 Task: Plan a session to learn new project management tools.
Action: Mouse moved to (278, 180)
Screenshot: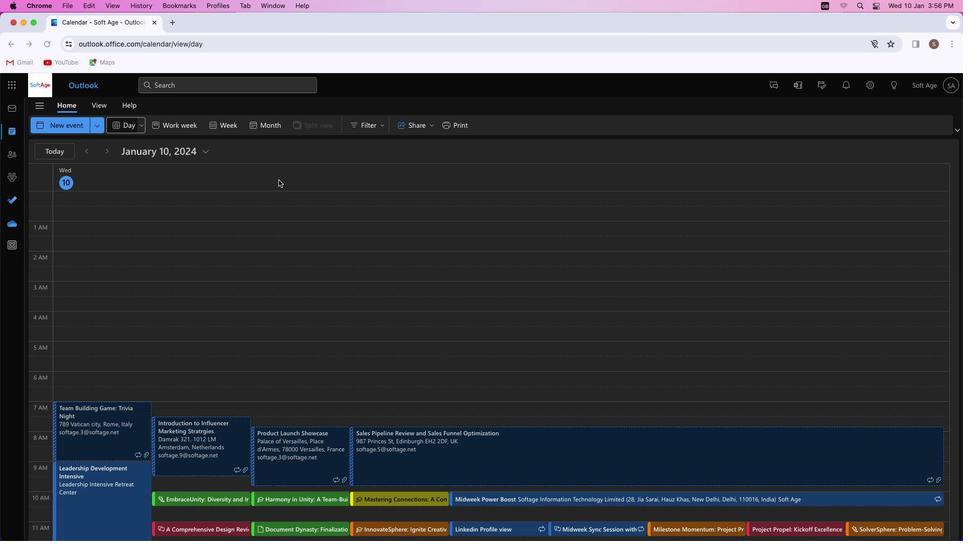
Action: Mouse pressed left at (278, 180)
Screenshot: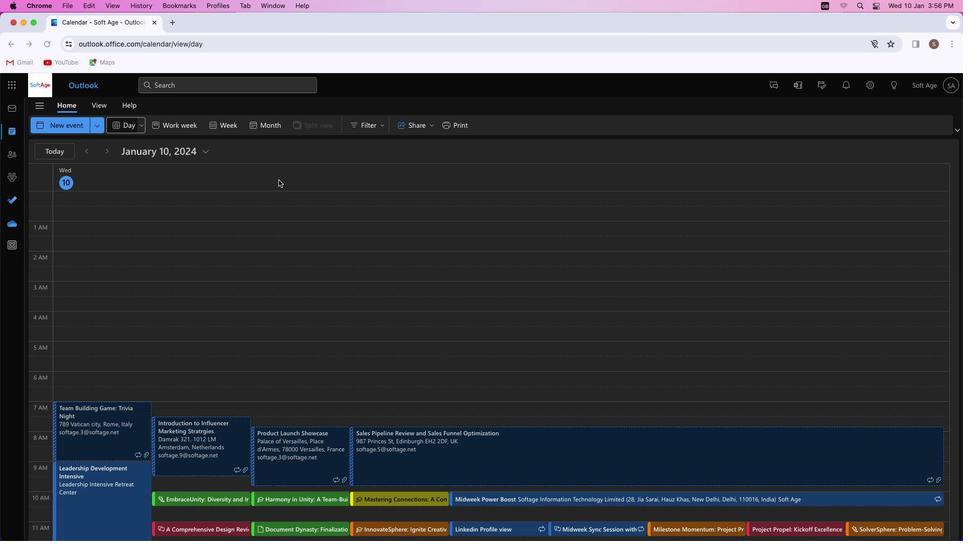 
Action: Mouse moved to (64, 123)
Screenshot: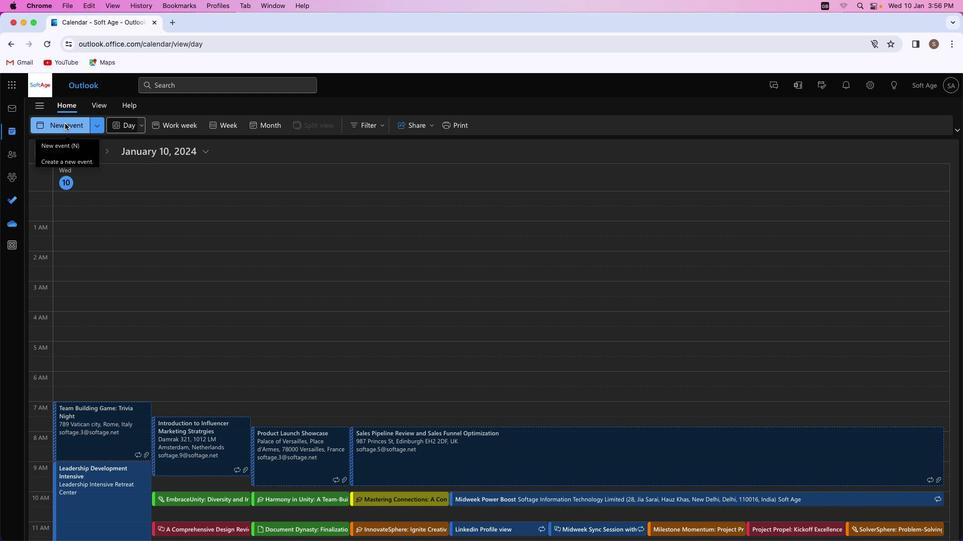 
Action: Mouse pressed left at (64, 123)
Screenshot: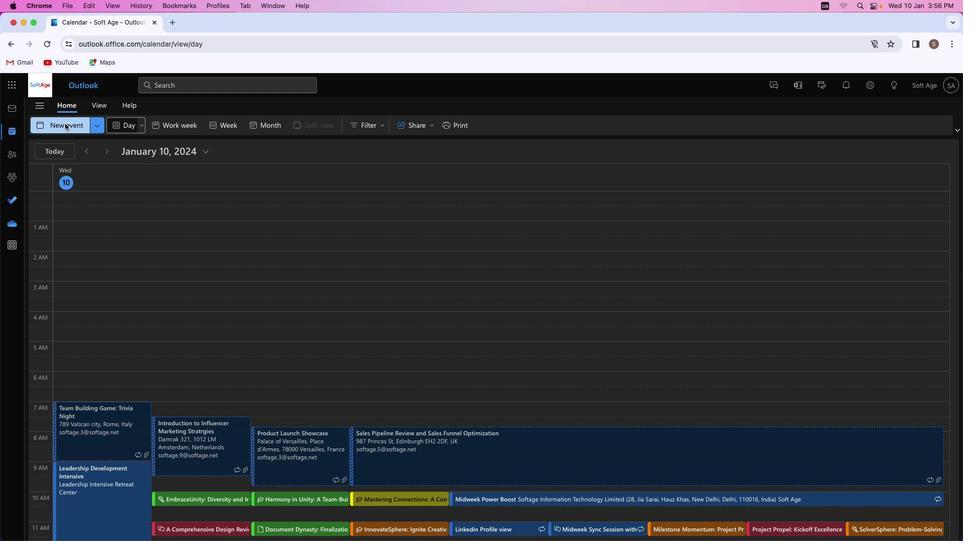 
Action: Mouse moved to (252, 187)
Screenshot: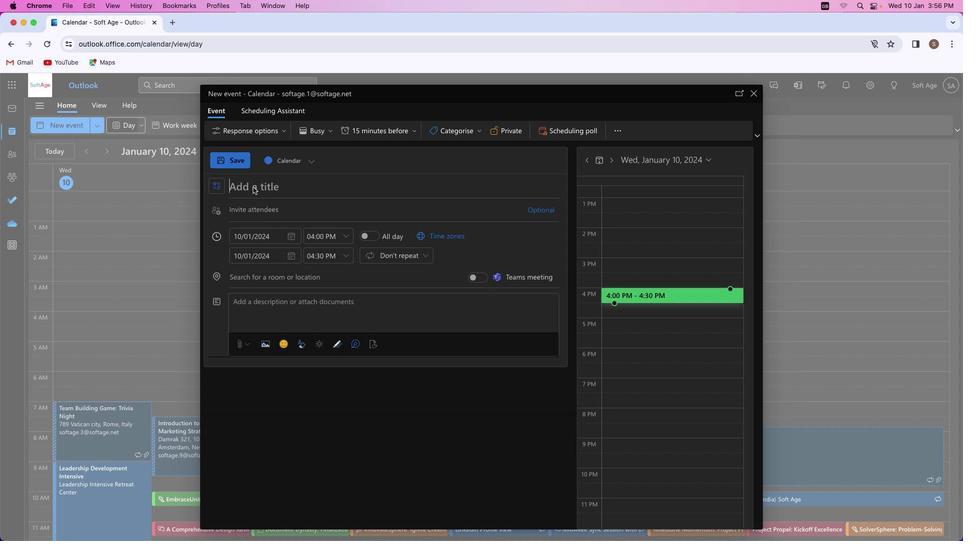 
Action: Mouse pressed left at (252, 187)
Screenshot: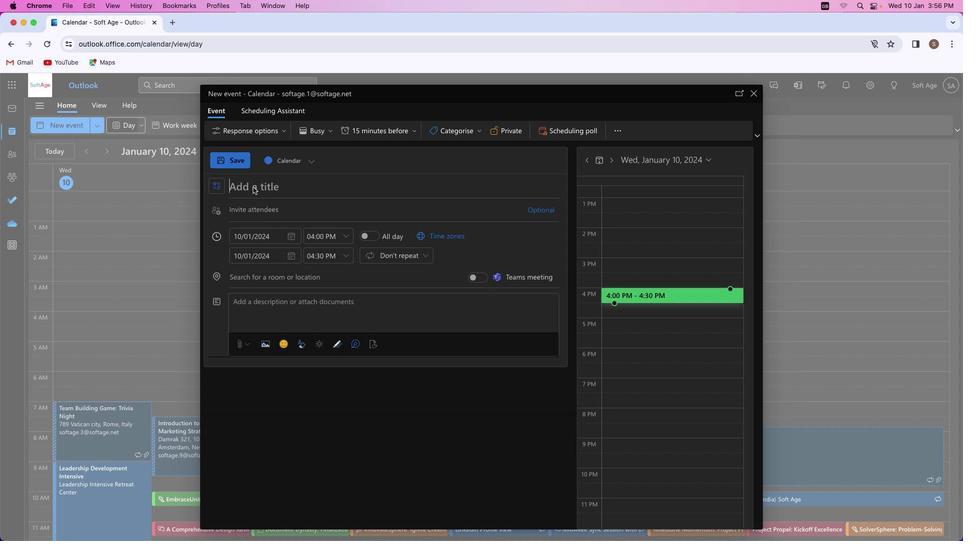 
Action: Mouse moved to (253, 187)
Screenshot: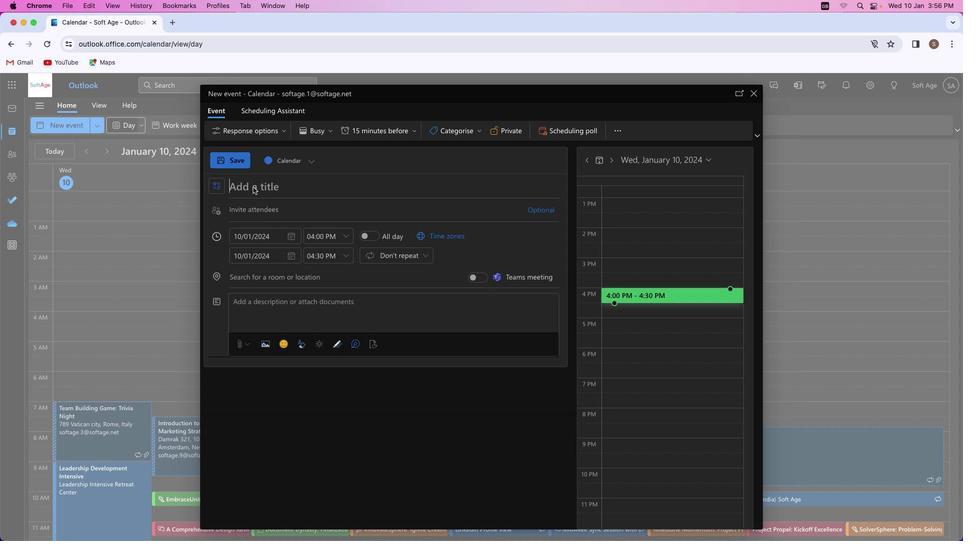 
Action: Key pressed Key.shift'T''o''o''l'Key.spaceKey.shift'M''a''s''t''e''r''y'Key.shift_r':'Key.spaceKey.shift_r'P''r''o''j''e''c''t'Key.spaceKey.shift_r'M''a''n''a''g''e''m''e''n''t'Key.spaceKey.shift'T''o''o''l''s'Key.spaceKey.shift_r'L''e''a''r''n''i''n''g'Key.spaceKey.shift'S''e''s''s''i''o''n'
Screenshot: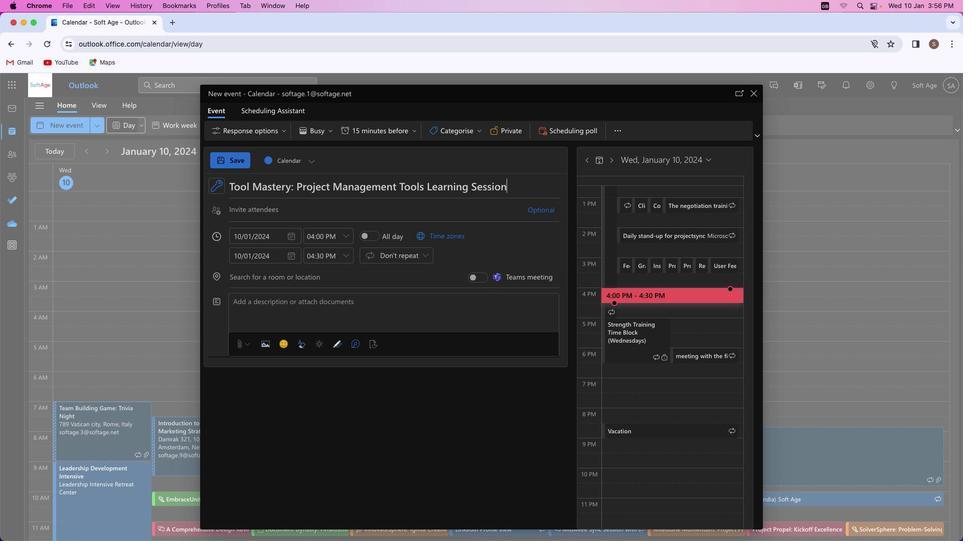 
Action: Mouse moved to (279, 210)
Screenshot: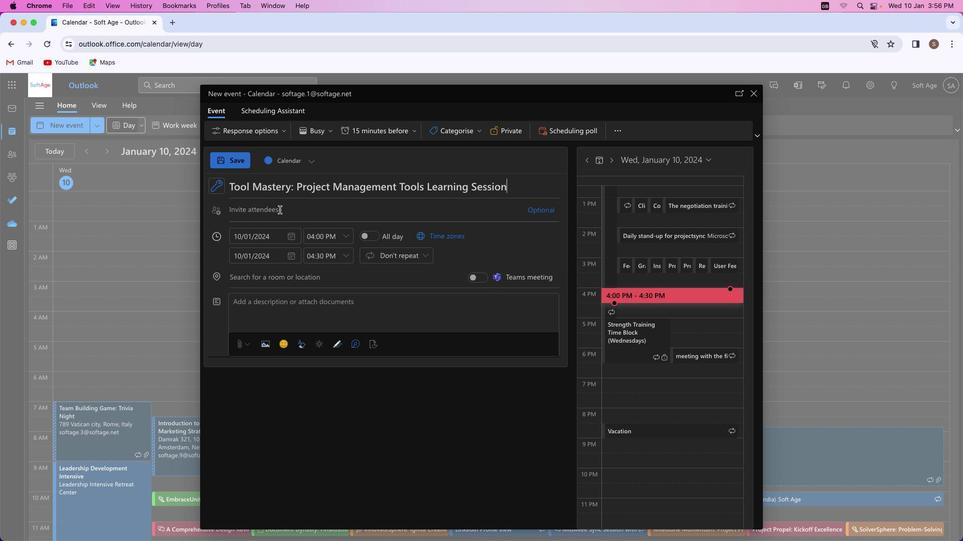
Action: Mouse pressed left at (279, 210)
Screenshot: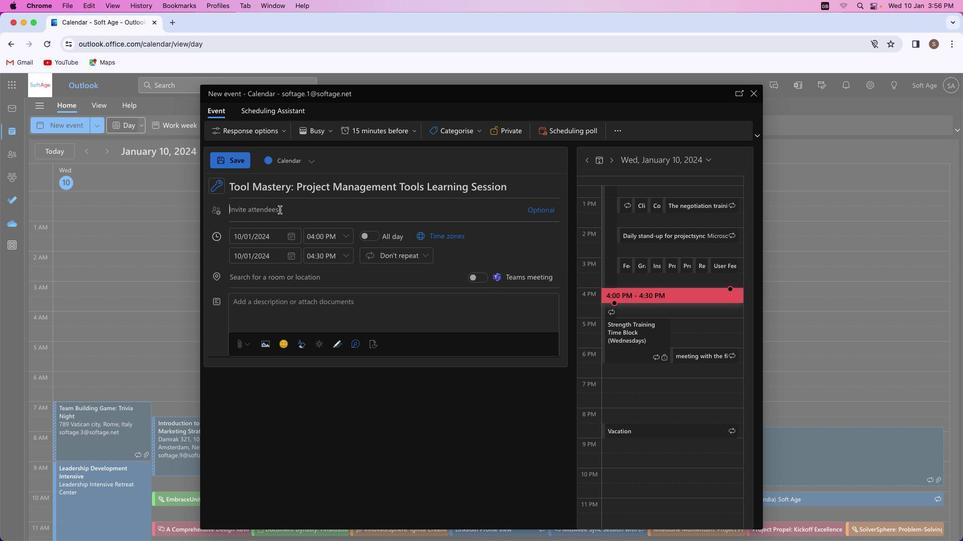 
Action: Key pressed Key.shift'S''h''i''v''a''m''y''a''d''a''v''4''1'Key.shift'@''o''u''t''l''o''o''k''.''c''o''m'
Screenshot: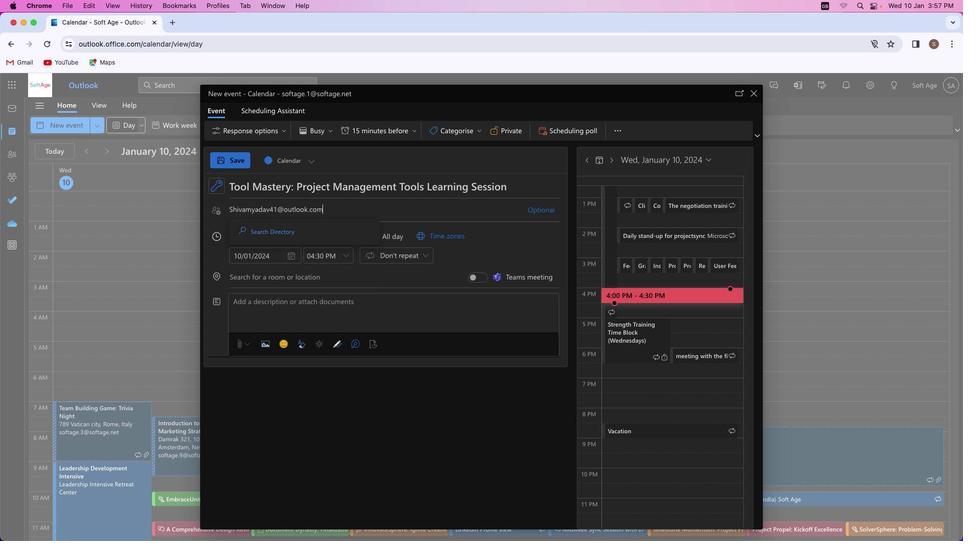 
Action: Mouse moved to (308, 228)
Screenshot: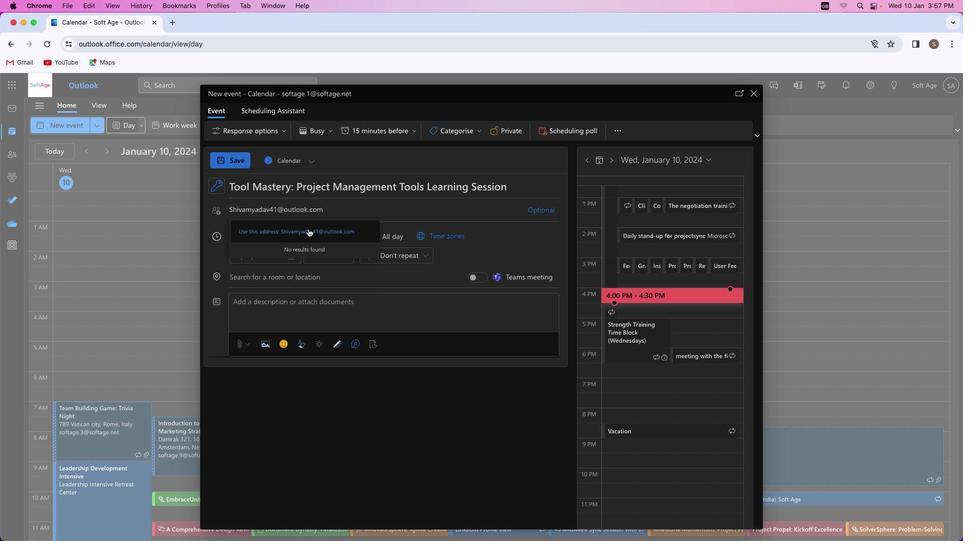 
Action: Mouse pressed left at (308, 228)
Screenshot: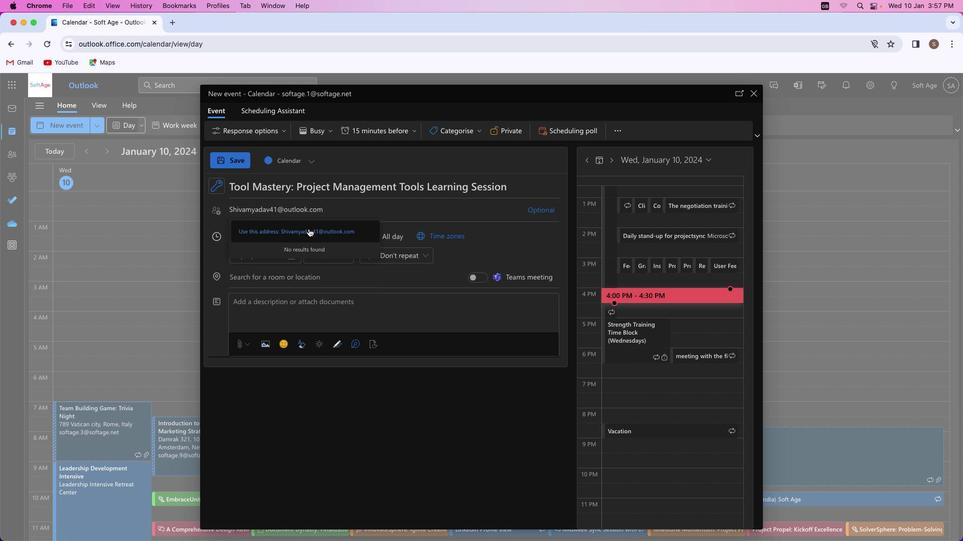 
Action: Mouse moved to (361, 219)
Screenshot: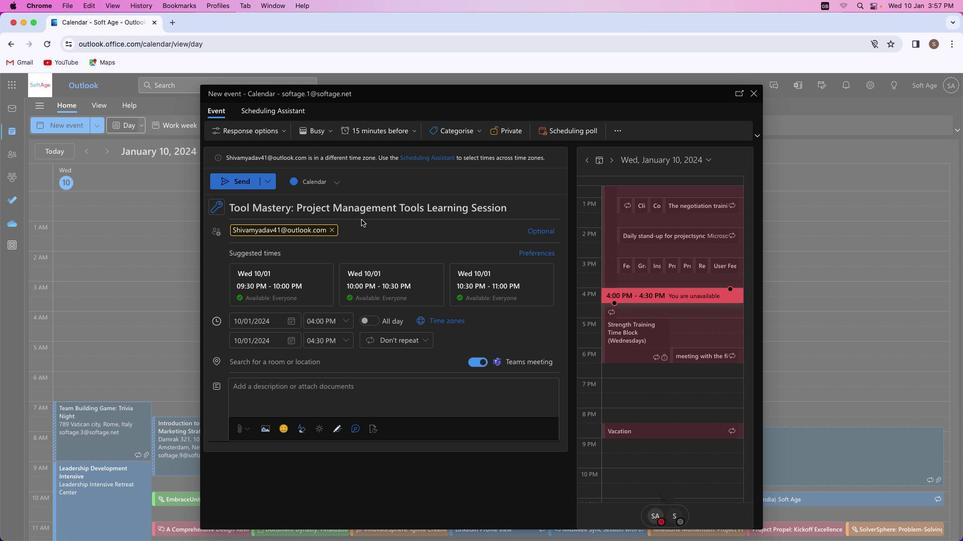 
Action: Key pressed Key.shift'A''k''a''s''h''r''a''j''p''u''t'Key.shift'@''o''u''t''l''o''o''k''.''v'Key.backspace'c''o''m'
Screenshot: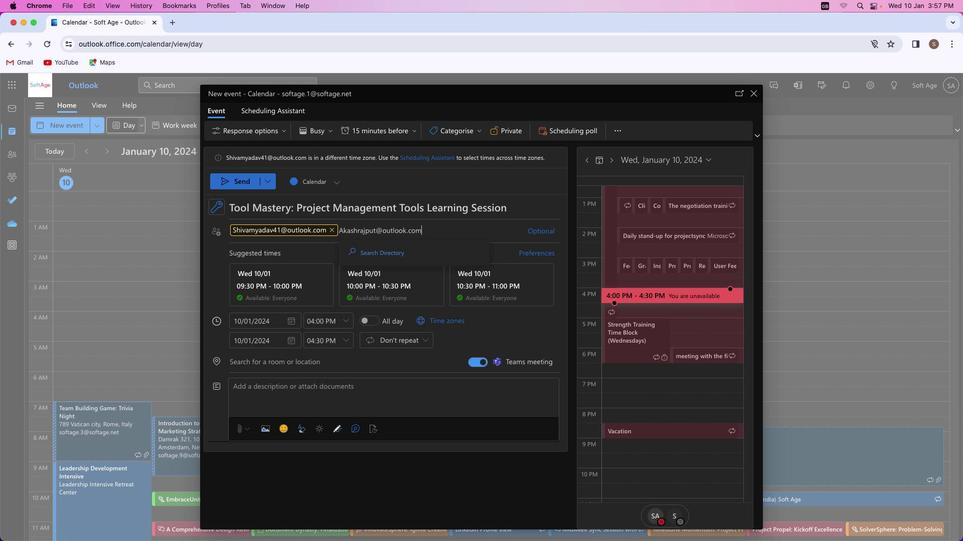 
Action: Mouse moved to (422, 251)
Screenshot: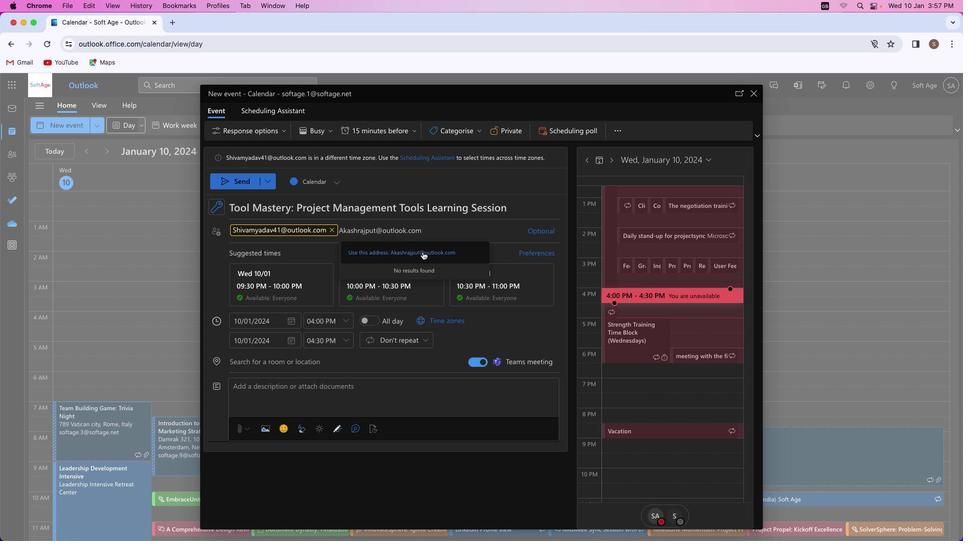 
Action: Mouse pressed left at (422, 251)
Screenshot: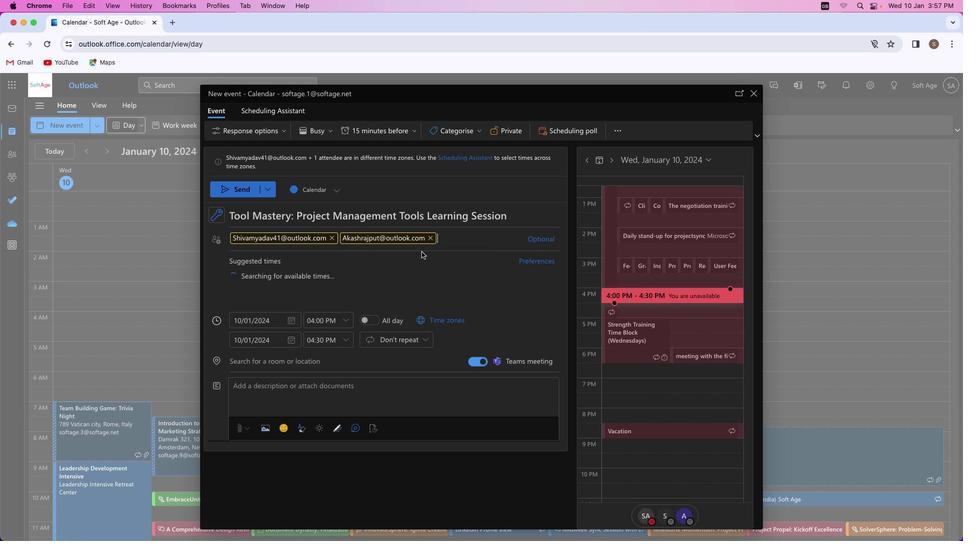 
Action: Mouse moved to (531, 239)
Screenshot: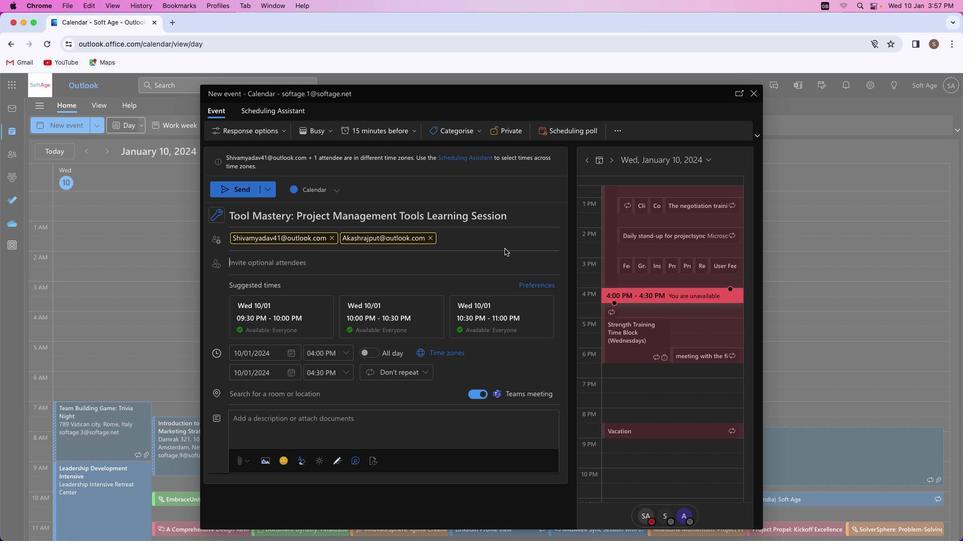 
Action: Mouse pressed left at (531, 239)
Screenshot: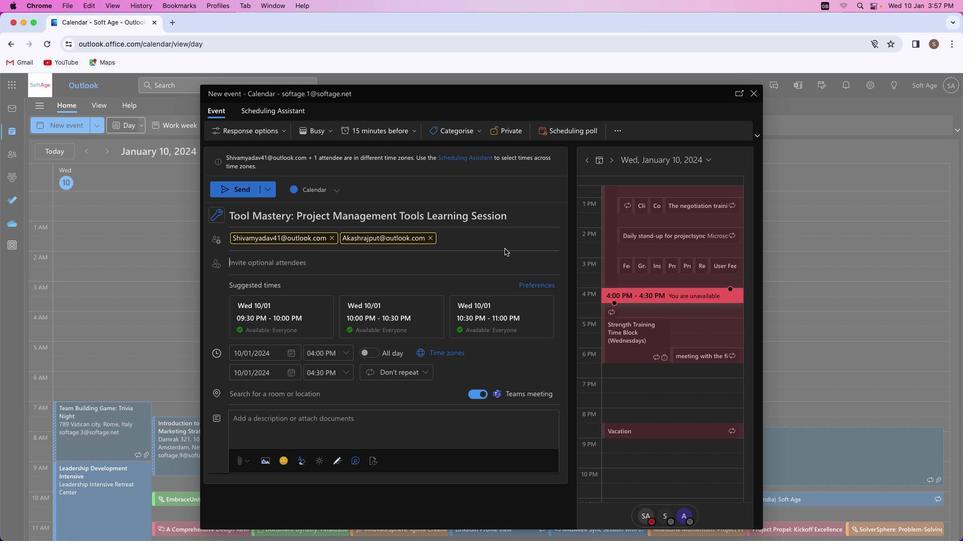 
Action: Mouse moved to (271, 260)
Screenshot: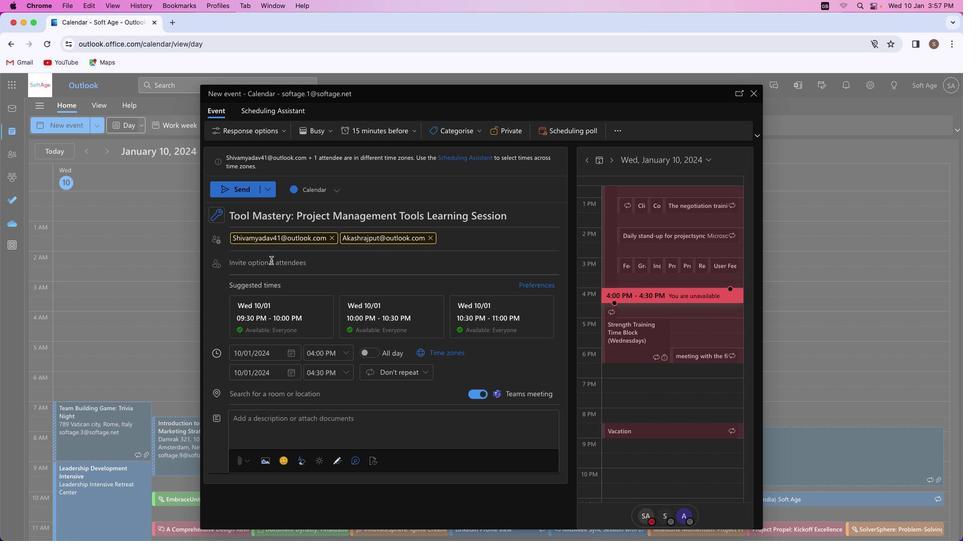 
Action: Key pressed Key.shift_r'M''u''n''e''e''d'Key.backspace's''h''k''u''m''a''r''9''7''3''2'Key.shift'@''o''u''t''l''o''o''k''.''c''o''m'
Screenshot: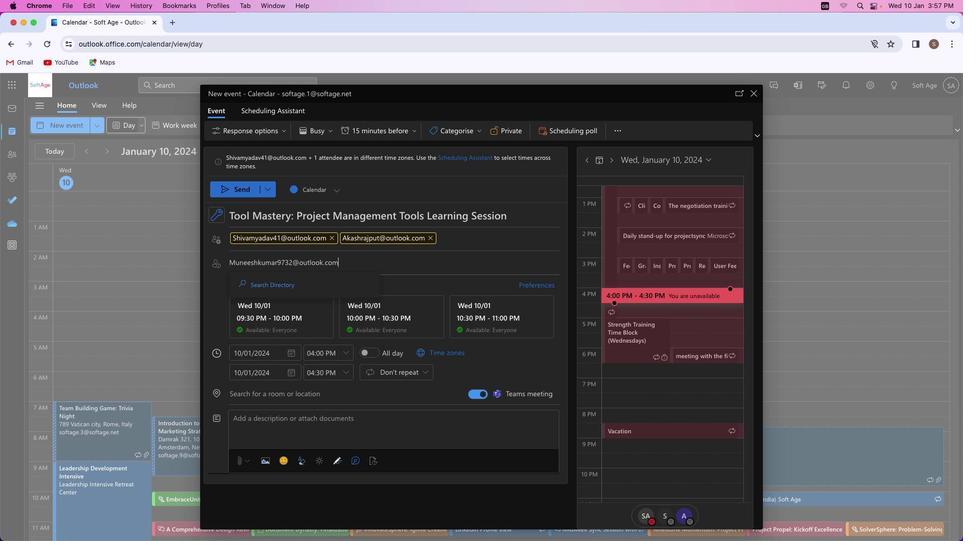 
Action: Mouse moved to (343, 282)
Screenshot: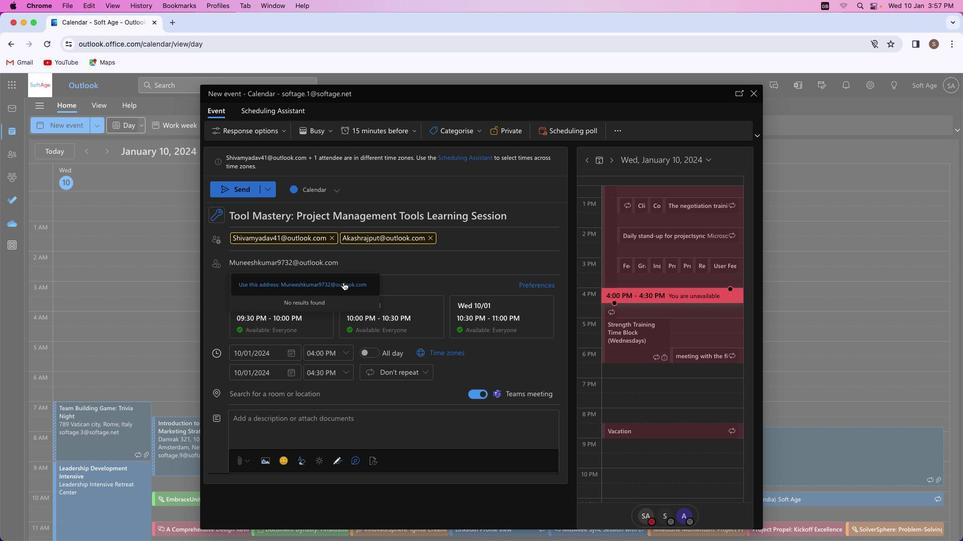 
Action: Mouse pressed left at (343, 282)
Screenshot: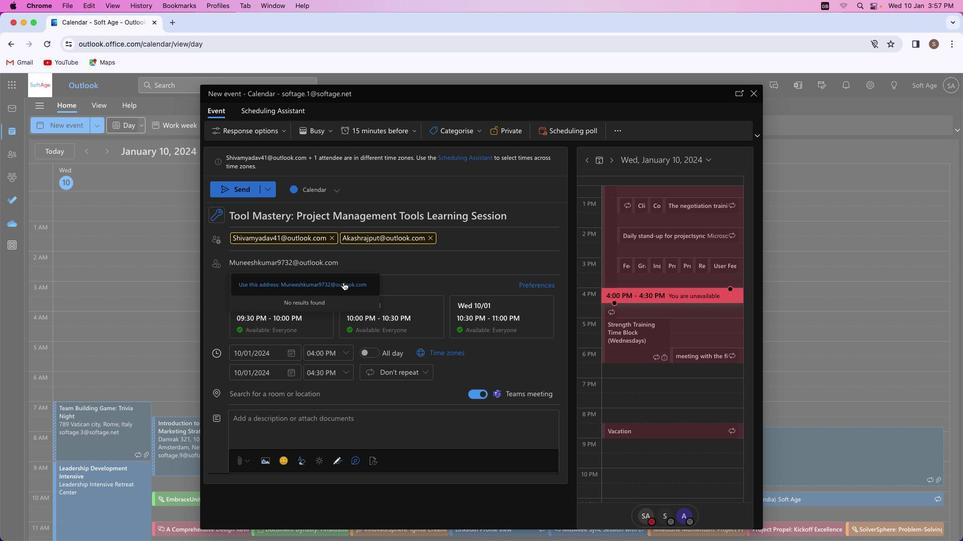 
Action: Mouse moved to (284, 393)
Screenshot: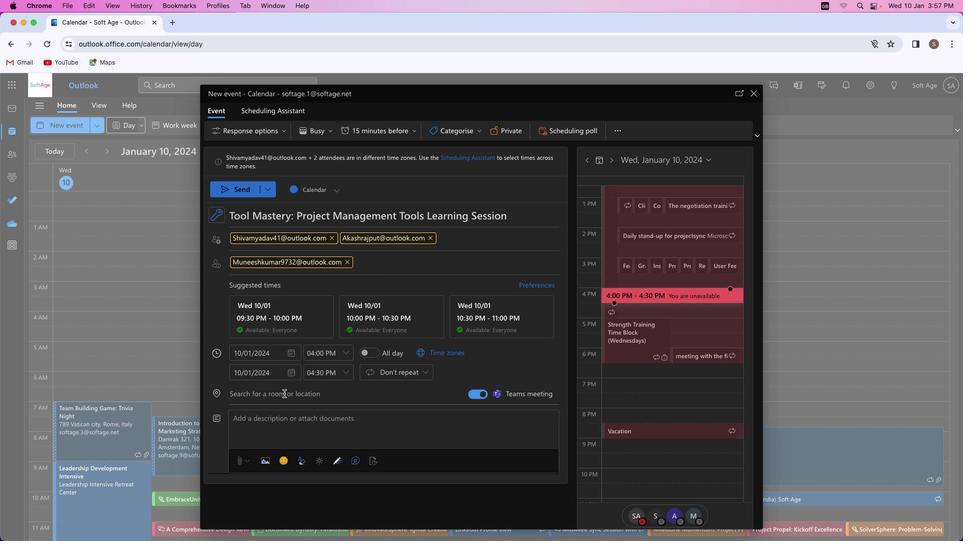
Action: Mouse pressed left at (284, 393)
Screenshot: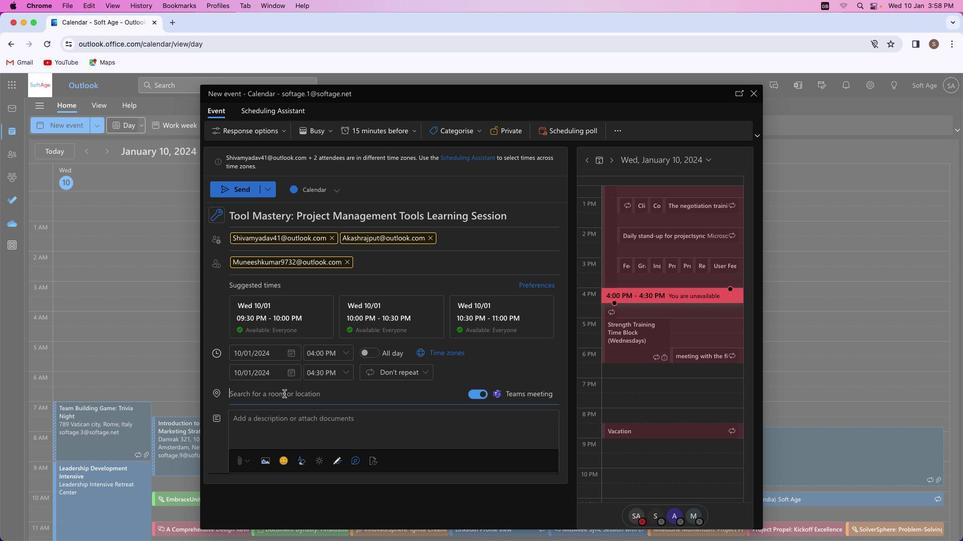 
Action: Key pressed Key.shift'S''o''f''t''a''g''e'Key.spaceKey.shift_r'I''n''f''o''r''m''a''t''i''o''n'Key.spaceKey.shift'T''e''c''h''n''o''l''o''g''y'Key.spaceKey.shift_r'L''i''m''i''t''e''d'
Screenshot: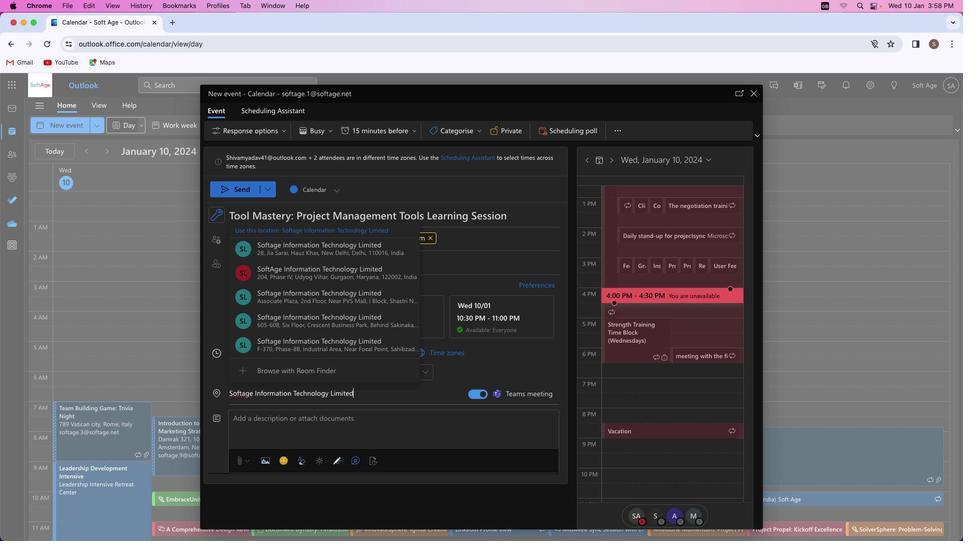
Action: Mouse moved to (315, 270)
Screenshot: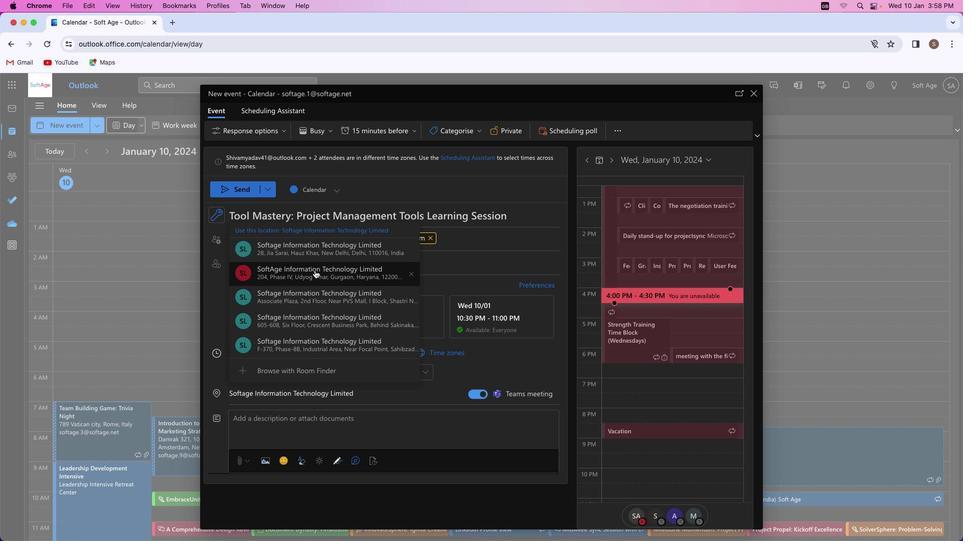 
Action: Mouse pressed left at (315, 270)
Screenshot: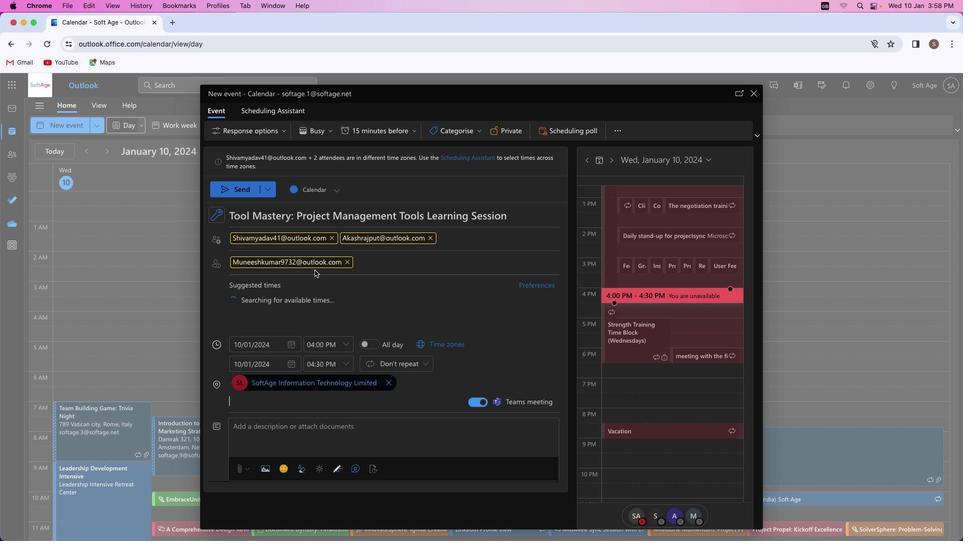 
Action: Mouse moved to (313, 434)
Screenshot: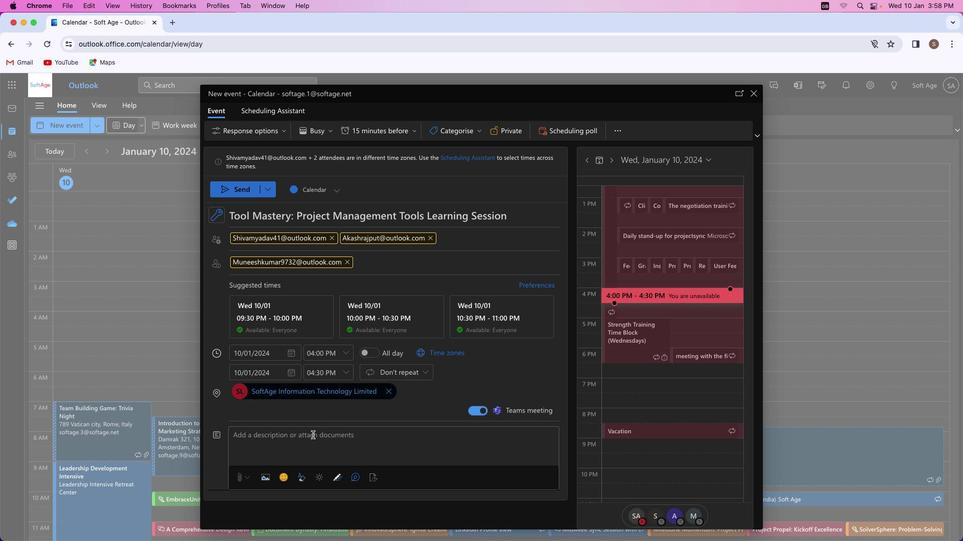 
Action: Mouse pressed left at (313, 434)
Screenshot: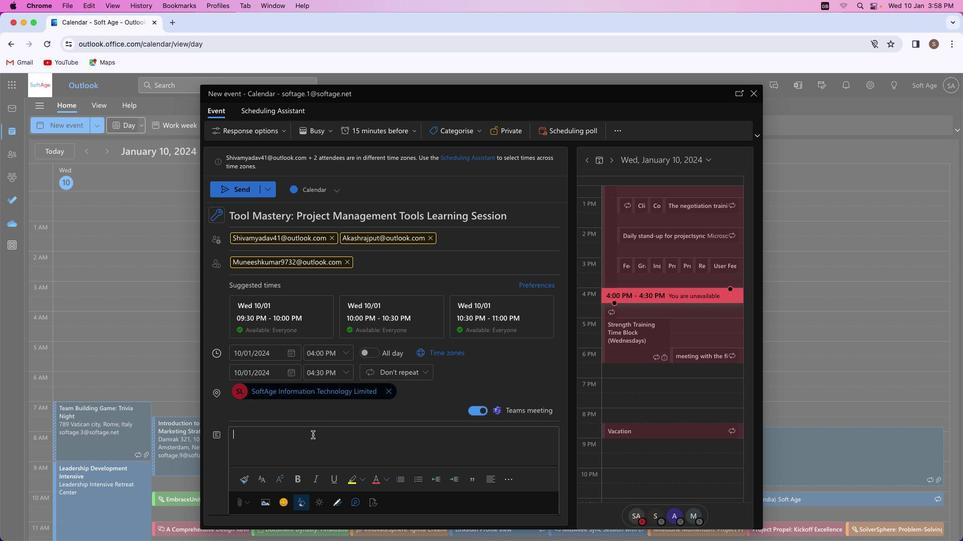 
Action: Key pressed Key.shift_r'J''o''i''n'Key.space't''o''o''l'Key.space'm''a''s''t''e''r''y'','Key.space'a'Key.space'd''e''d''i''c''a''t''e''d'Key.space's''e''s''s''i''o''n'Key.space't''o'Key.space'l''e''a''r''n'Key.space'n''e''w'Key.space'p''r''o''j''e''c''t'Key.space'm''a''n''a''g''e''m''e''n''t'Key.space't''o''o''l''s''.'Key.spaceKey.shift'E''x''p''l''o''r''e'Key.space'f''u''n''c''t''i''o''n''a''l''i''t''i''e''s'','Key.space'e''m'Key.backspace'n''h''a''n''c''e'Key.space'e''f''f''i''c''i''e''n''c''y'Key.spaceKey.backspace','Key.space'a''n''d'Key.space'e''m''p''o''w''e''r'Key.space'y''o''u''r'Key.space'p''r''o''j''e''c''t'Key.space't''e''a''m''s'Key.space'w''i''t''h'Key.space'c''u''t''t''i''n''g''-''e''d''g''e'Key.space't''o''o''l''s'Key.space'f''o''r'Key.space's''t''r''e''a''m''l''i''n''e''d'Key.space'p''r''o''j''e''c''t'Key.space'e''x''e''c''u''t''i''o''n''.'
Screenshot: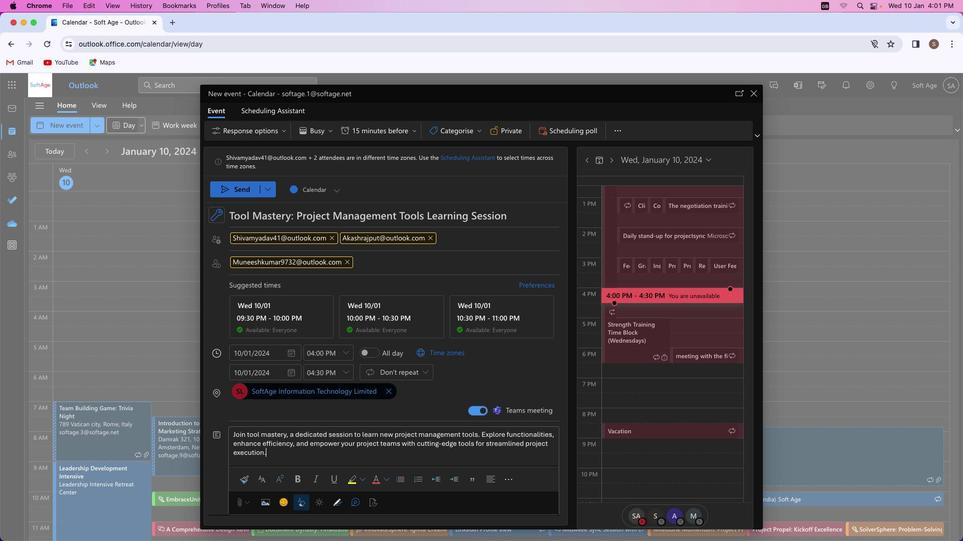 
Action: Mouse moved to (478, 433)
Screenshot: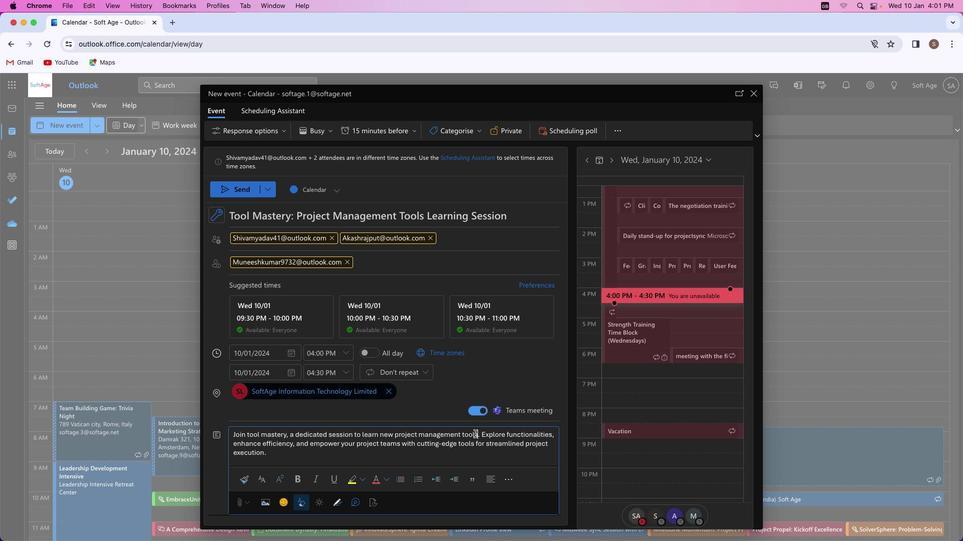 
Action: Mouse pressed left at (478, 433)
Screenshot: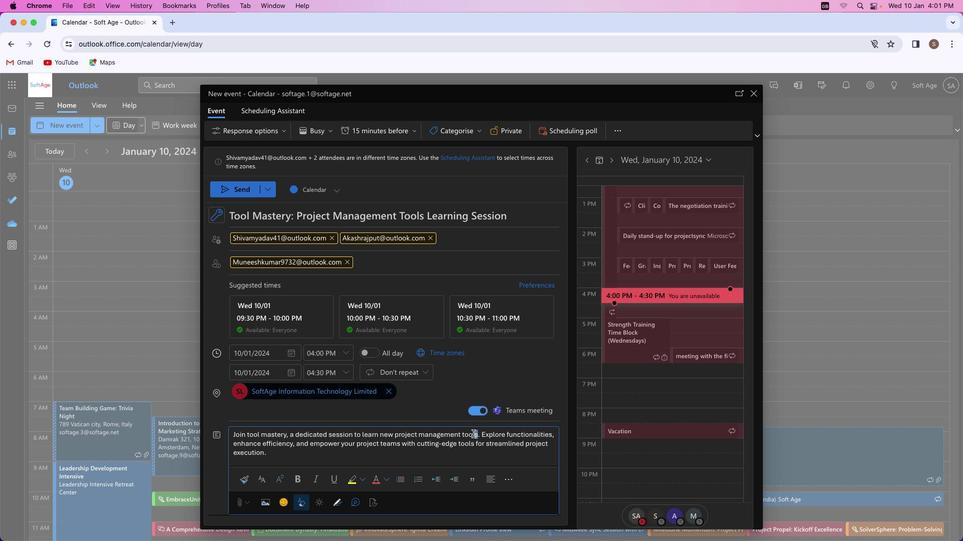 
Action: Mouse moved to (299, 479)
Screenshot: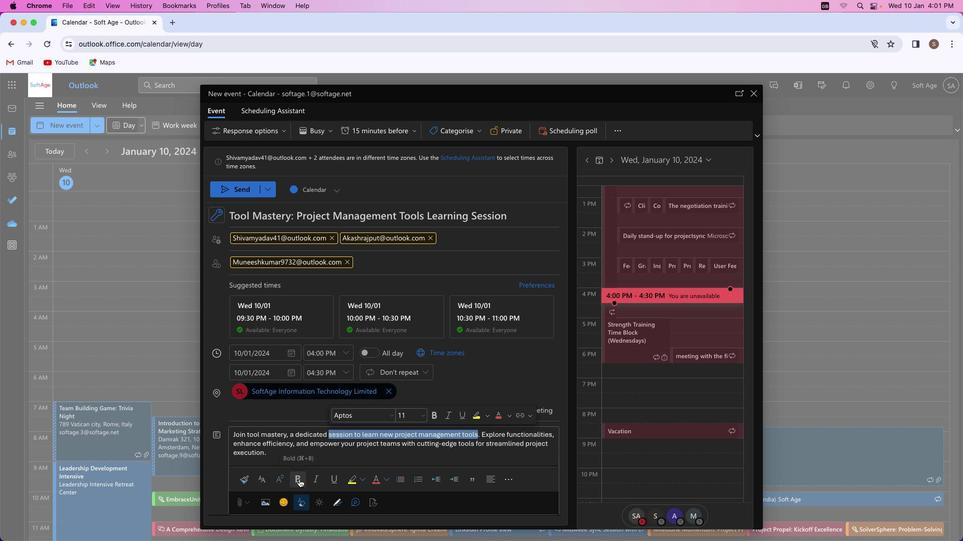 
Action: Mouse pressed left at (299, 479)
Screenshot: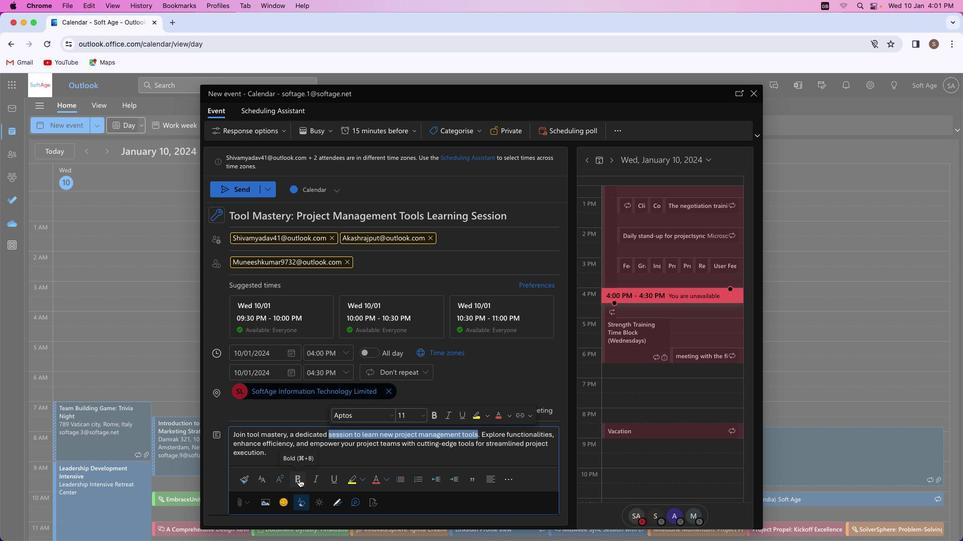 
Action: Mouse moved to (316, 479)
Screenshot: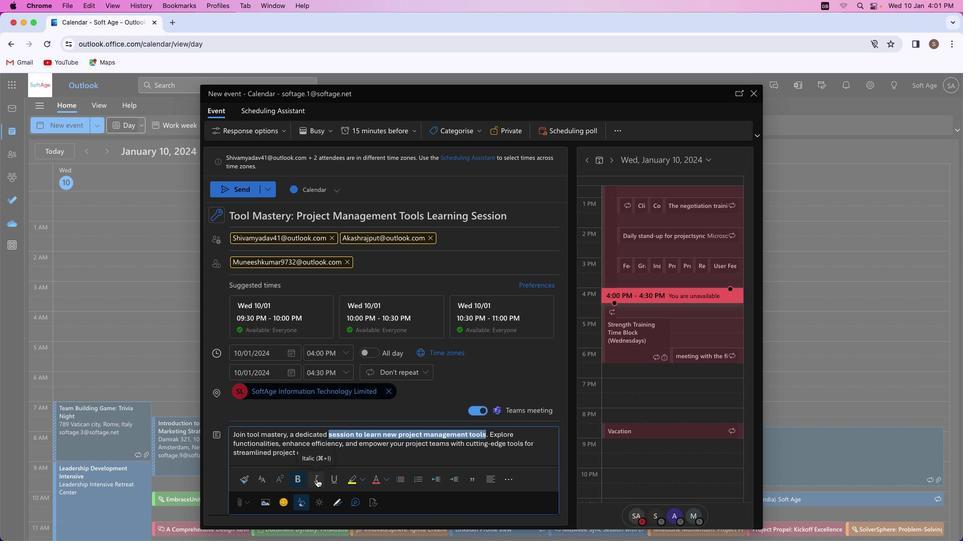
Action: Mouse pressed left at (316, 479)
Screenshot: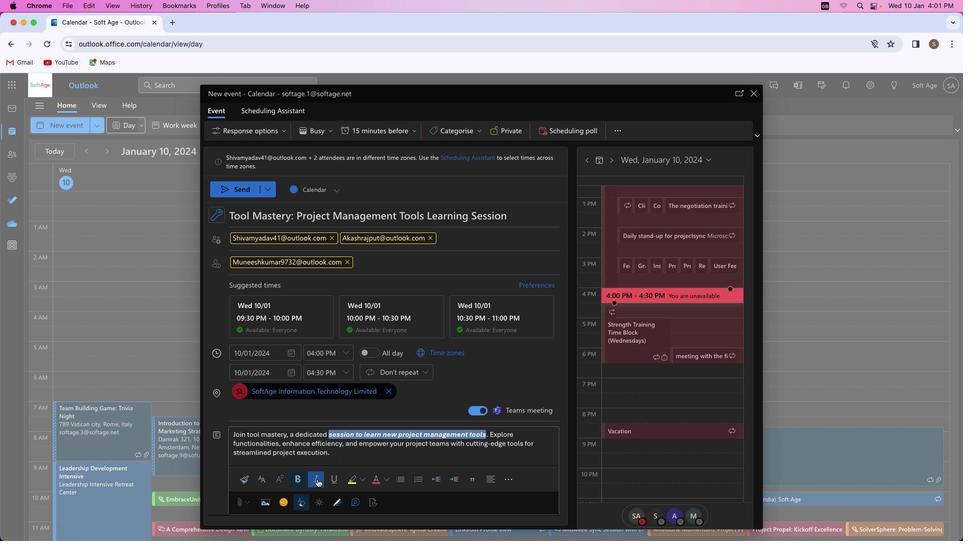 
Action: Mouse moved to (387, 479)
Screenshot: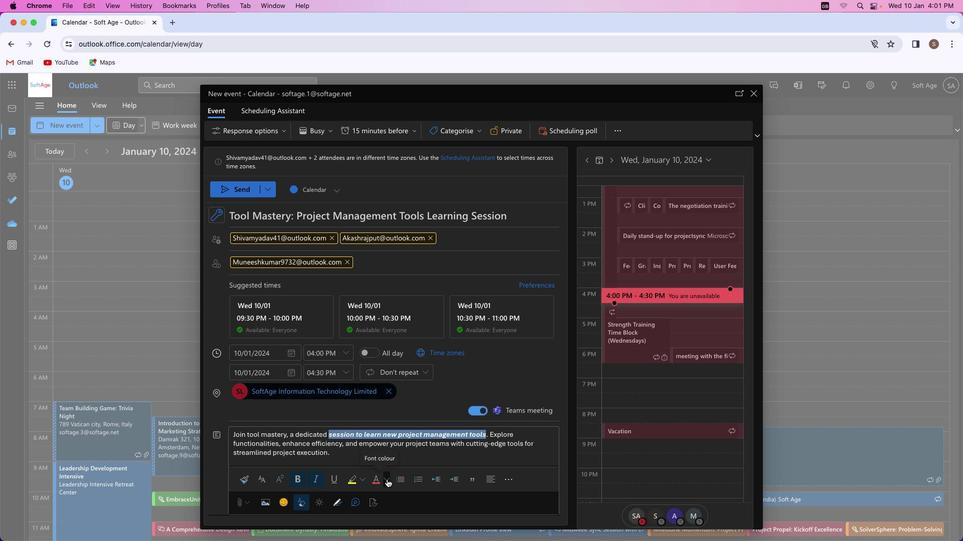 
Action: Mouse pressed left at (387, 479)
Screenshot: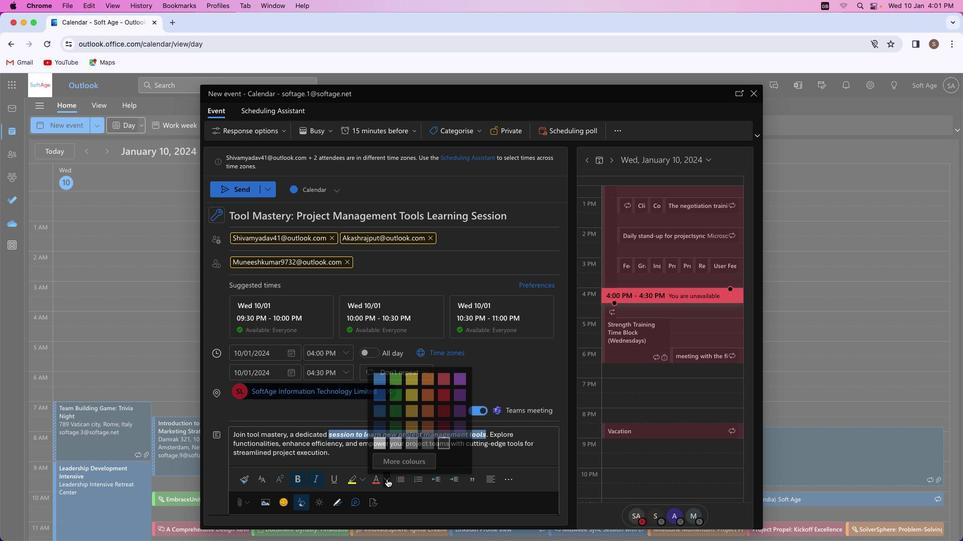 
Action: Mouse moved to (392, 423)
Screenshot: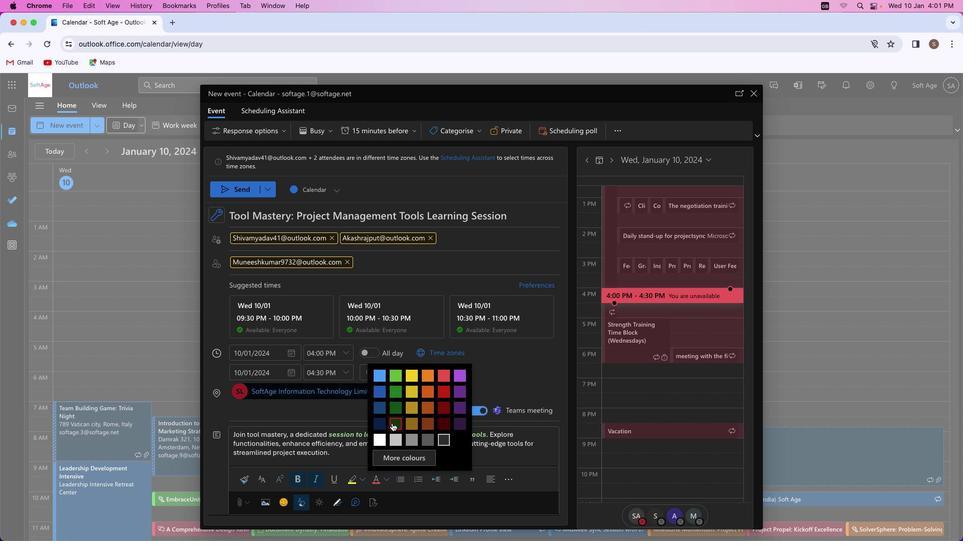 
Action: Mouse pressed left at (392, 423)
Screenshot: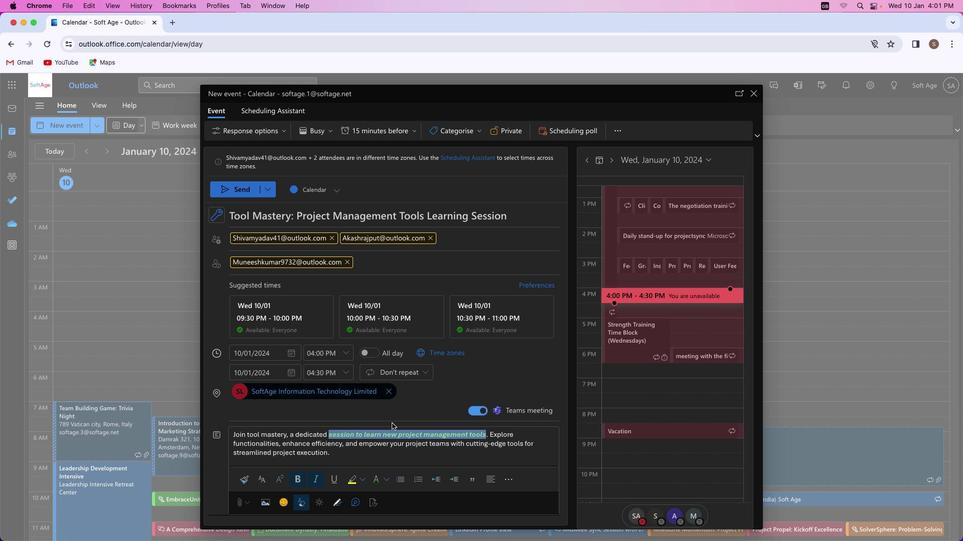 
Action: Mouse moved to (336, 456)
Screenshot: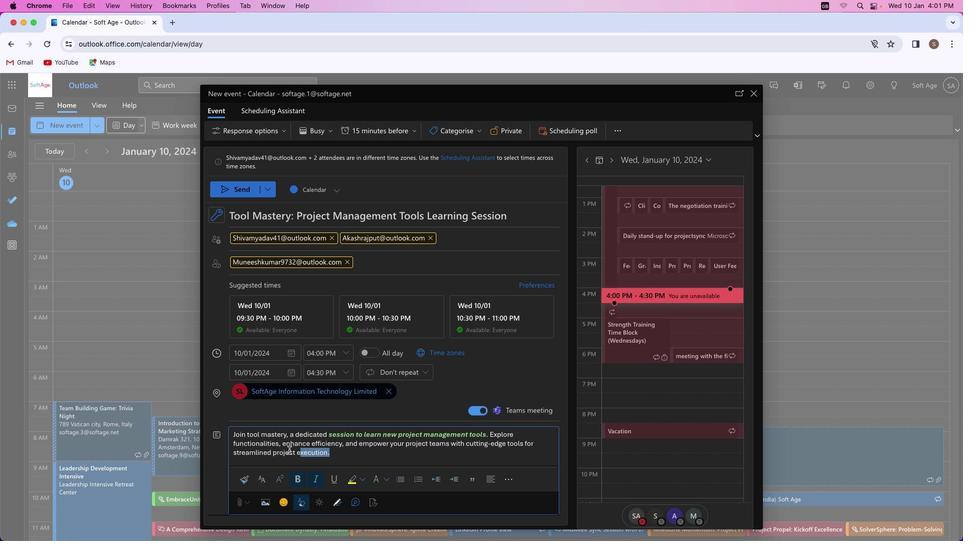 
Action: Mouse pressed left at (336, 456)
Screenshot: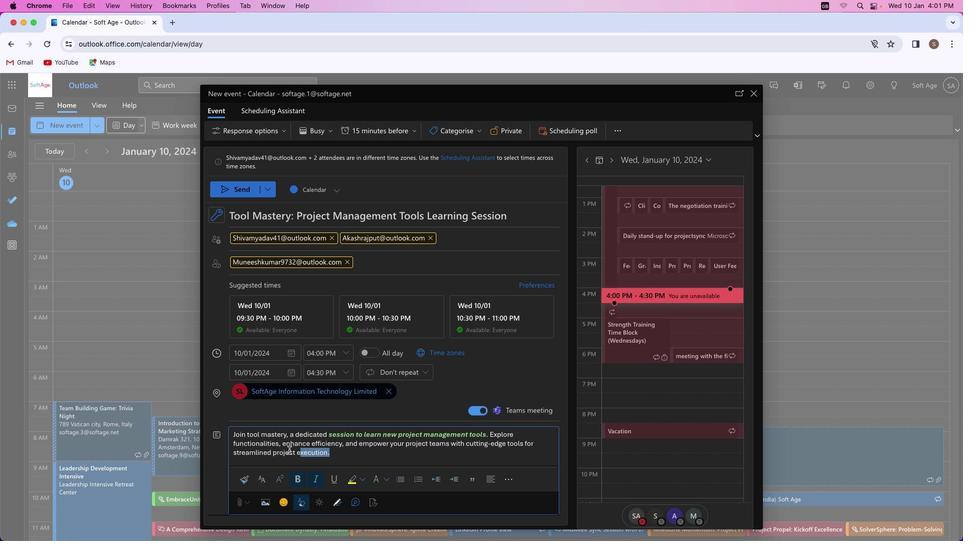 
Action: Mouse moved to (351, 481)
Screenshot: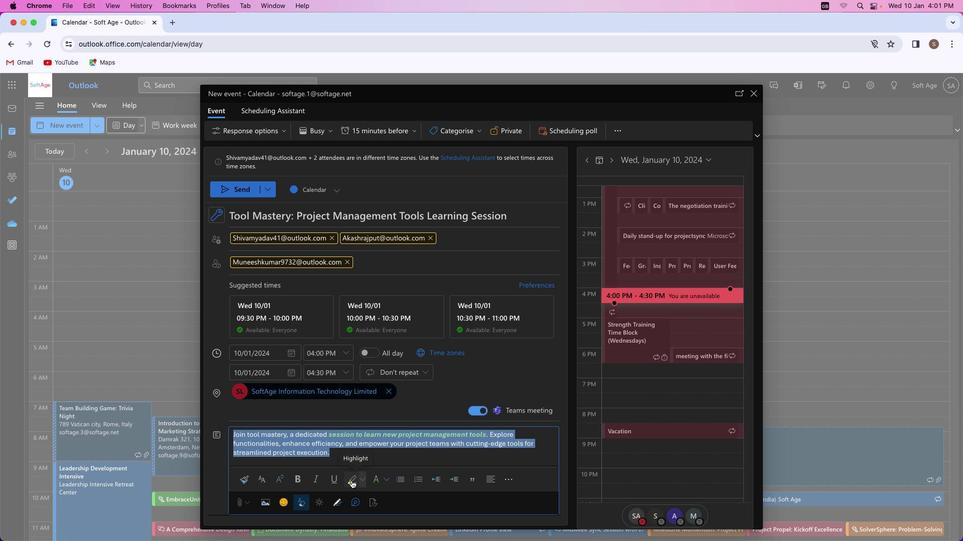 
Action: Mouse pressed left at (351, 481)
Screenshot: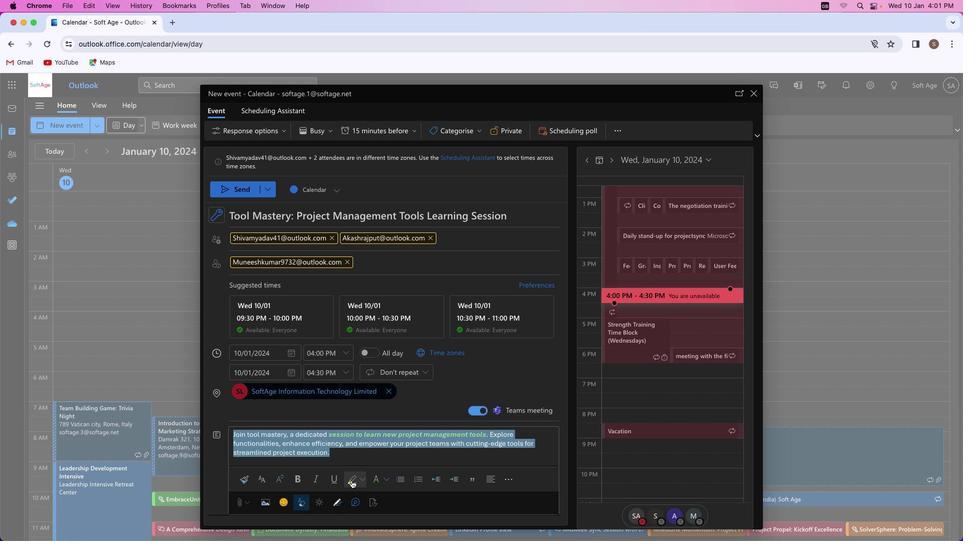 
Action: Mouse moved to (349, 481)
Screenshot: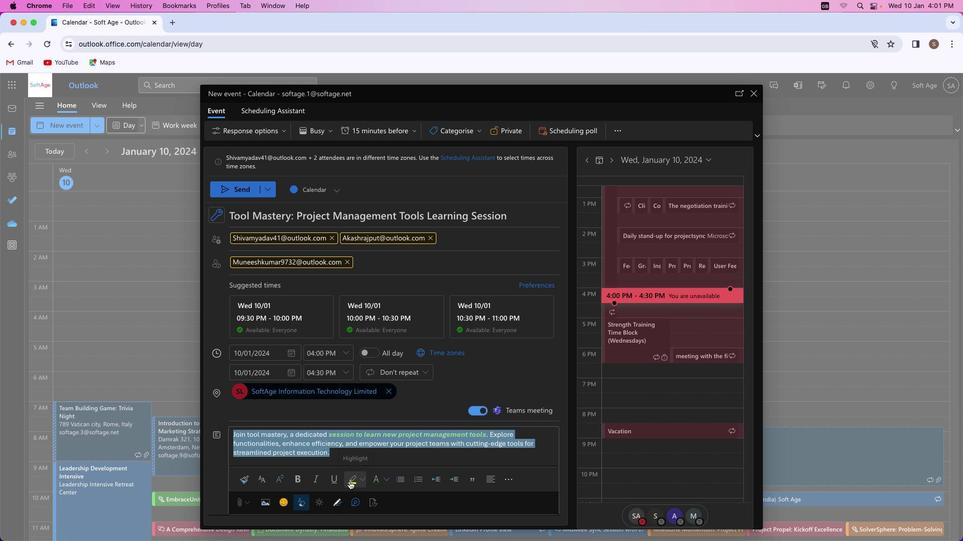 
Action: Mouse pressed left at (349, 481)
Screenshot: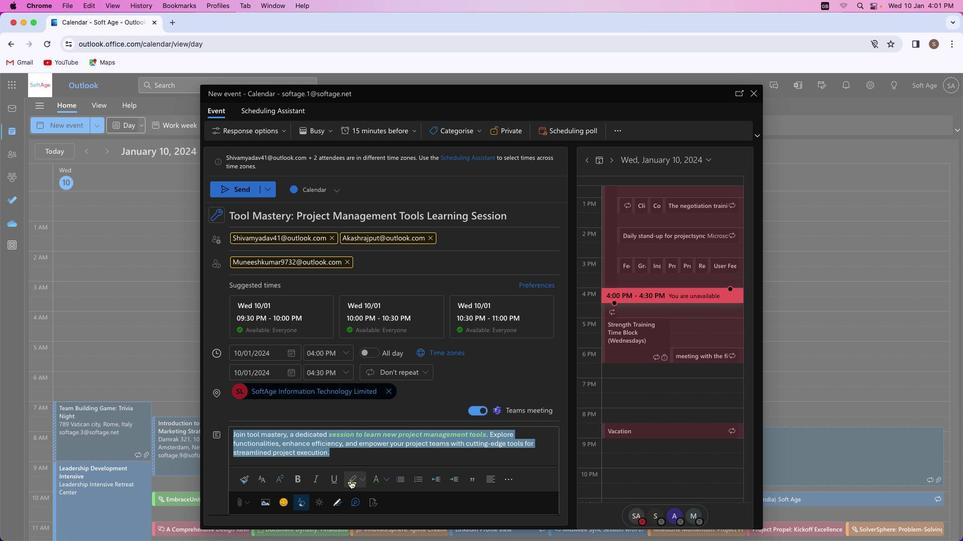 
Action: Mouse moved to (283, 477)
Screenshot: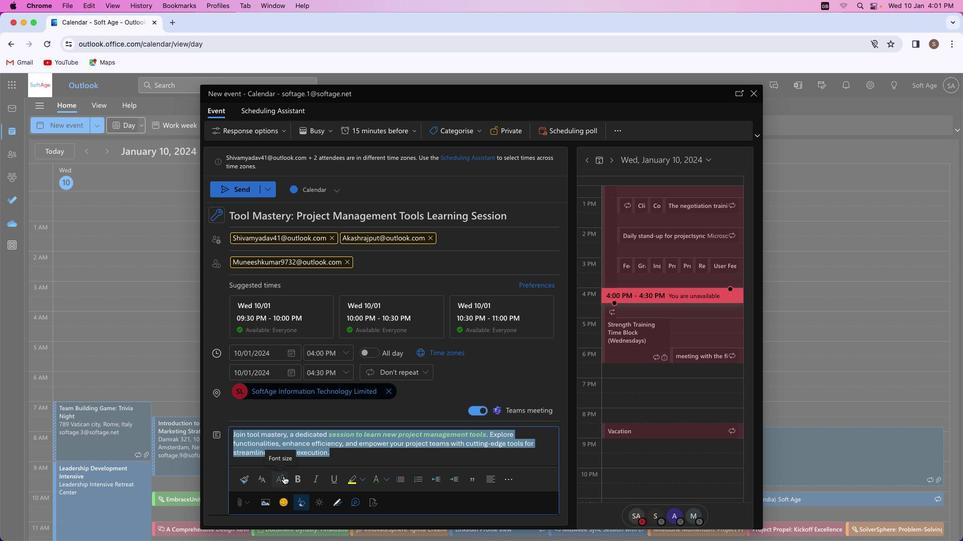 
Action: Mouse pressed left at (283, 477)
Screenshot: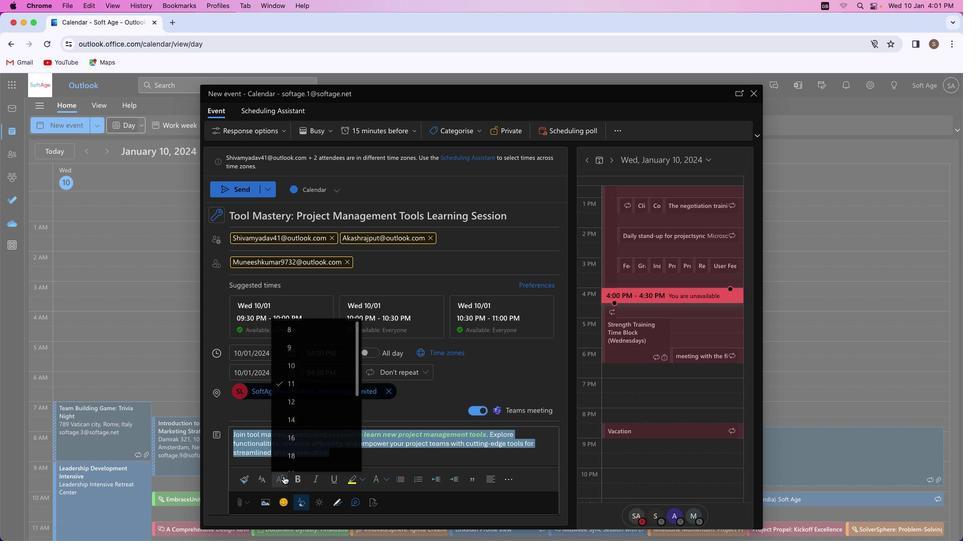 
Action: Mouse moved to (288, 400)
Screenshot: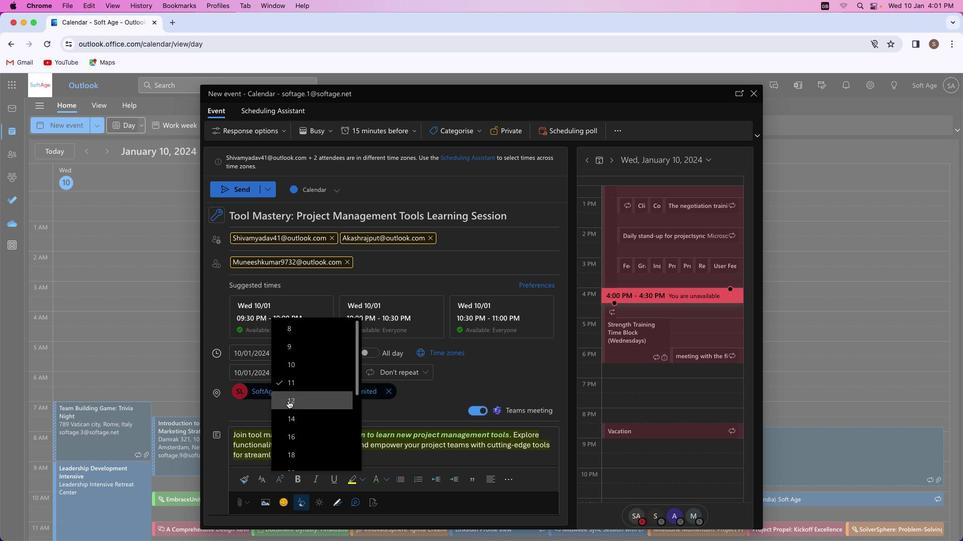 
Action: Mouse pressed left at (288, 400)
Screenshot: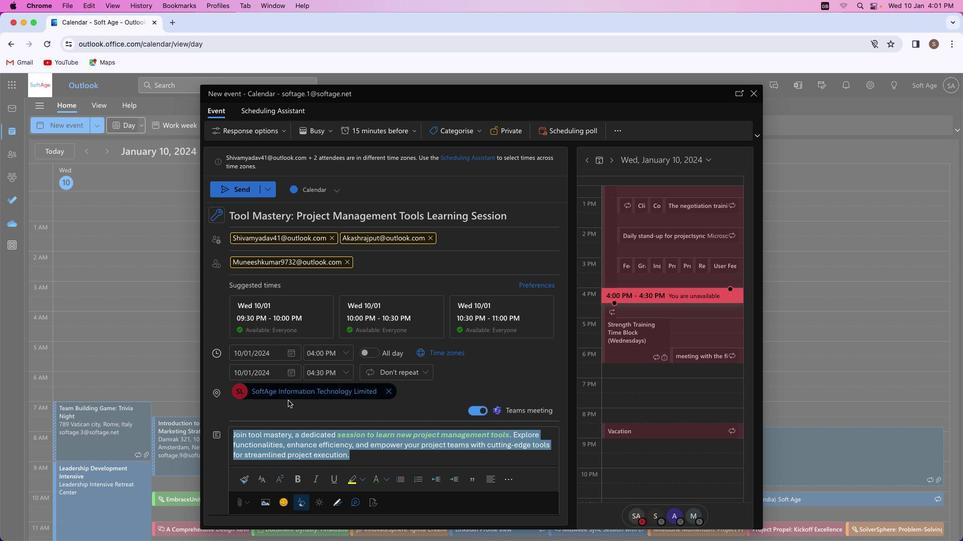 
Action: Mouse moved to (264, 479)
Screenshot: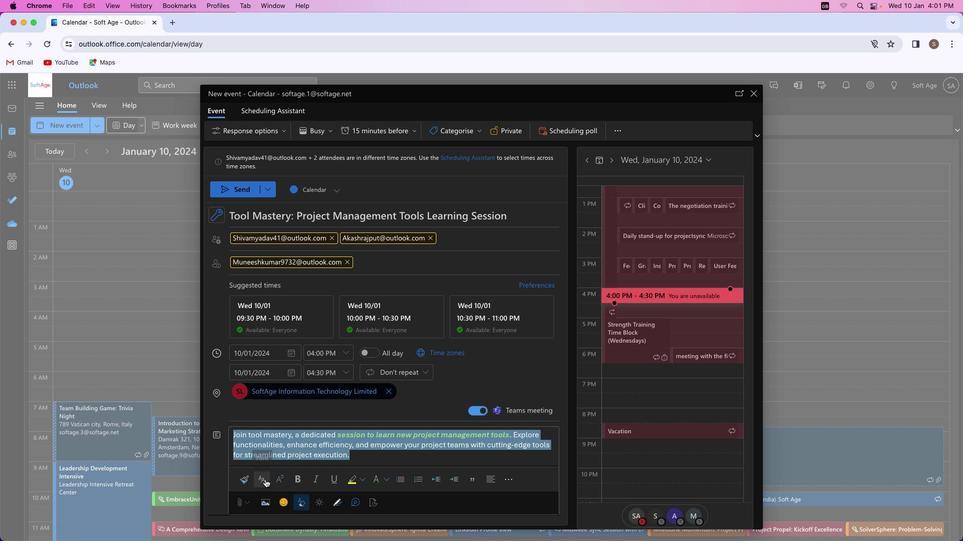
Action: Mouse pressed left at (264, 479)
Screenshot: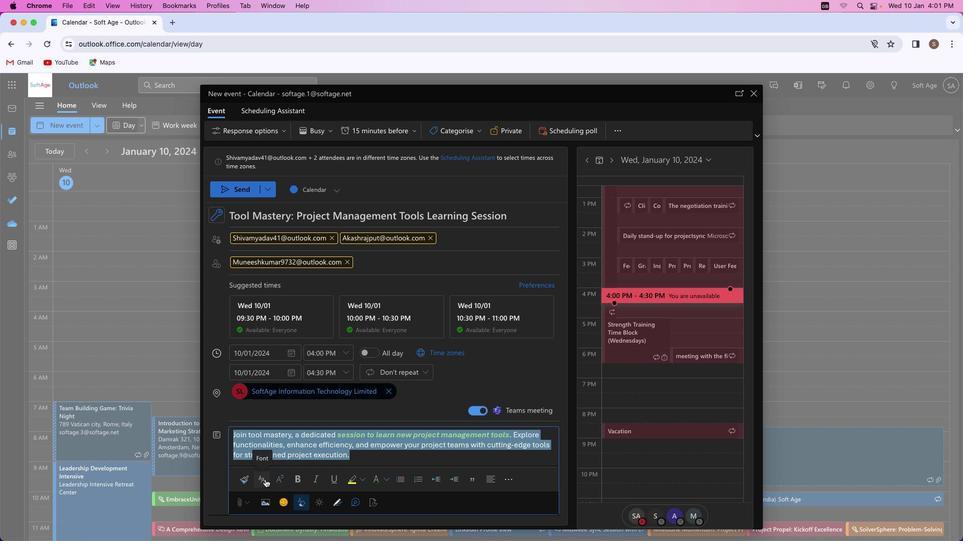 
Action: Mouse moved to (292, 419)
Screenshot: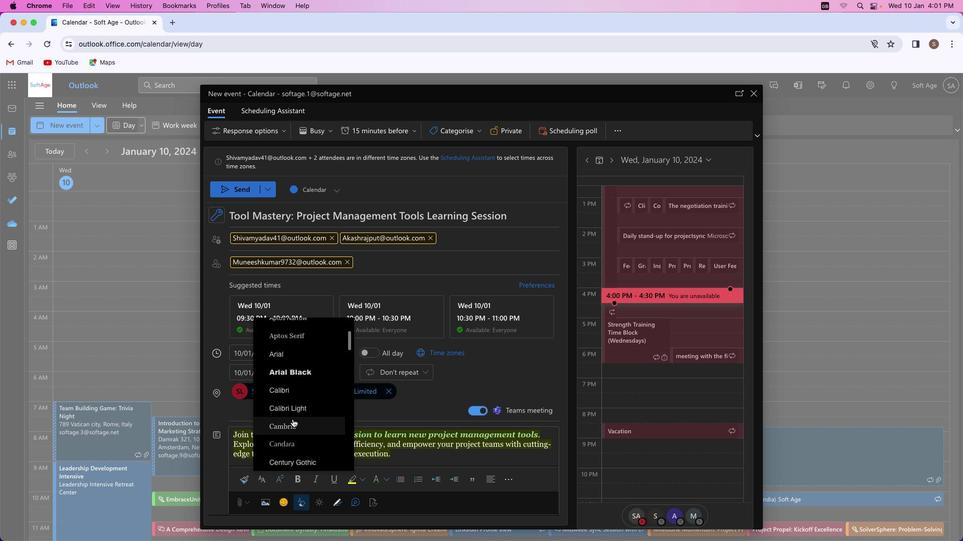 
Action: Mouse pressed left at (292, 419)
Screenshot: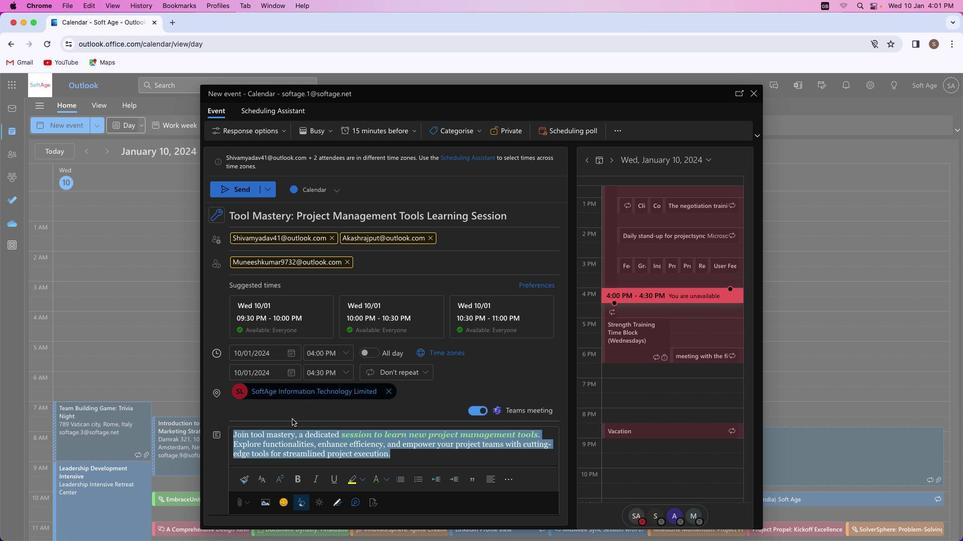 
Action: Mouse moved to (399, 456)
Screenshot: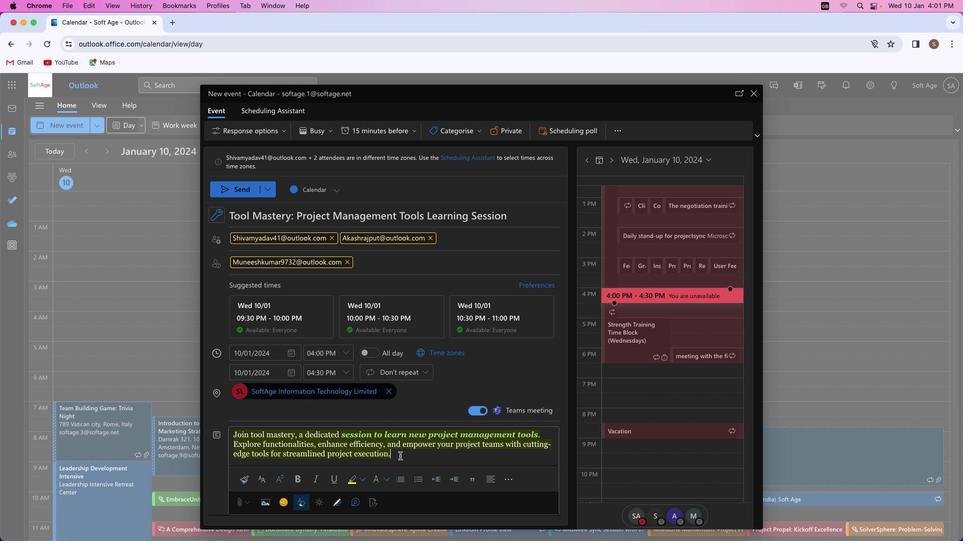 
Action: Mouse pressed left at (399, 456)
Screenshot: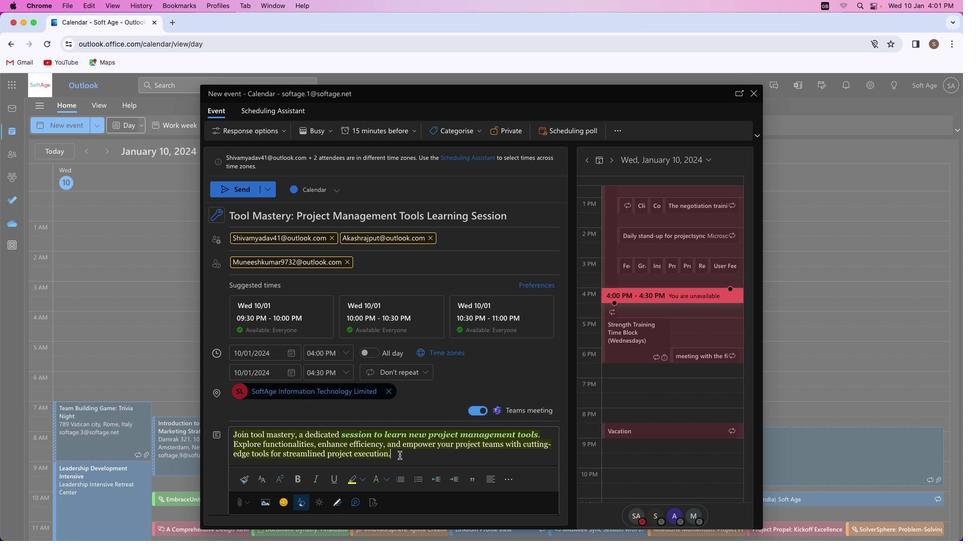 
Action: Mouse moved to (480, 127)
Screenshot: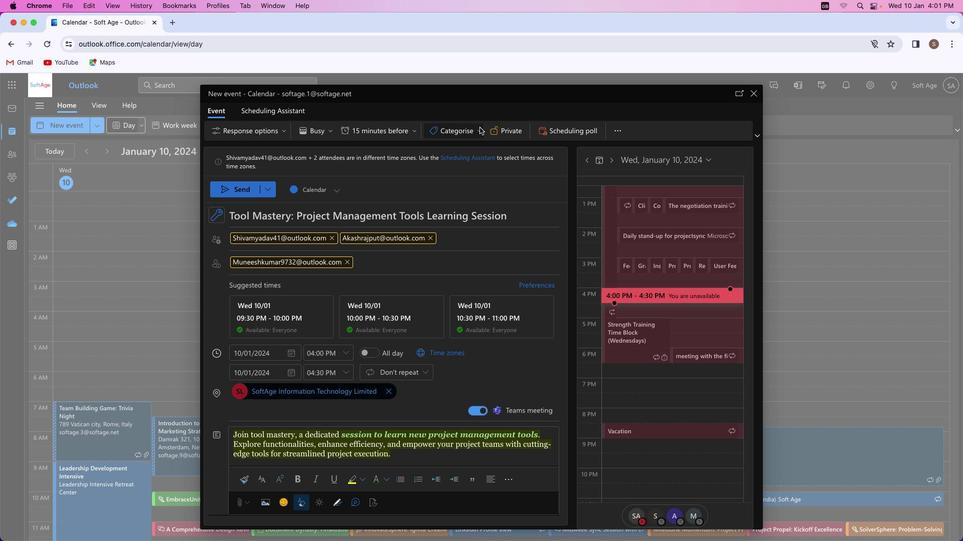 
Action: Mouse pressed left at (480, 127)
Screenshot: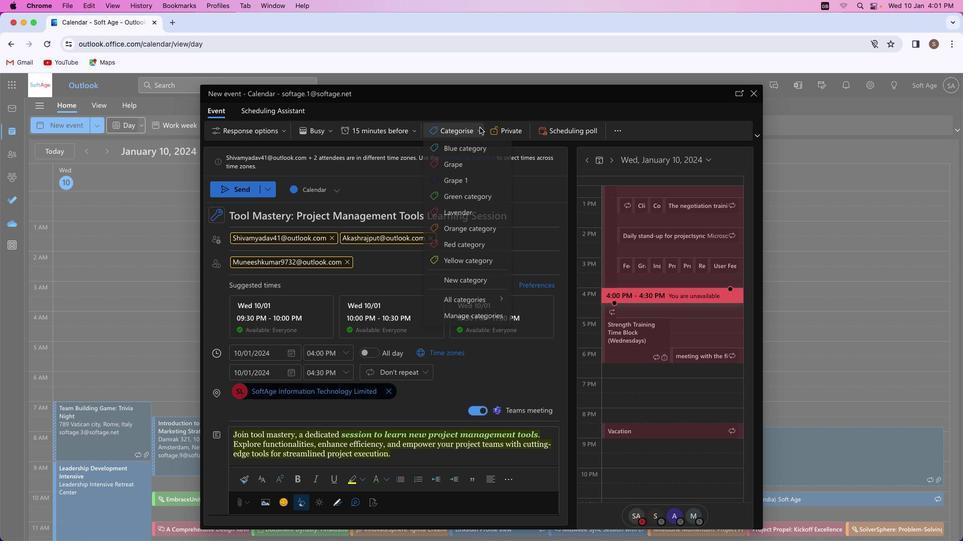 
Action: Mouse moved to (460, 243)
Screenshot: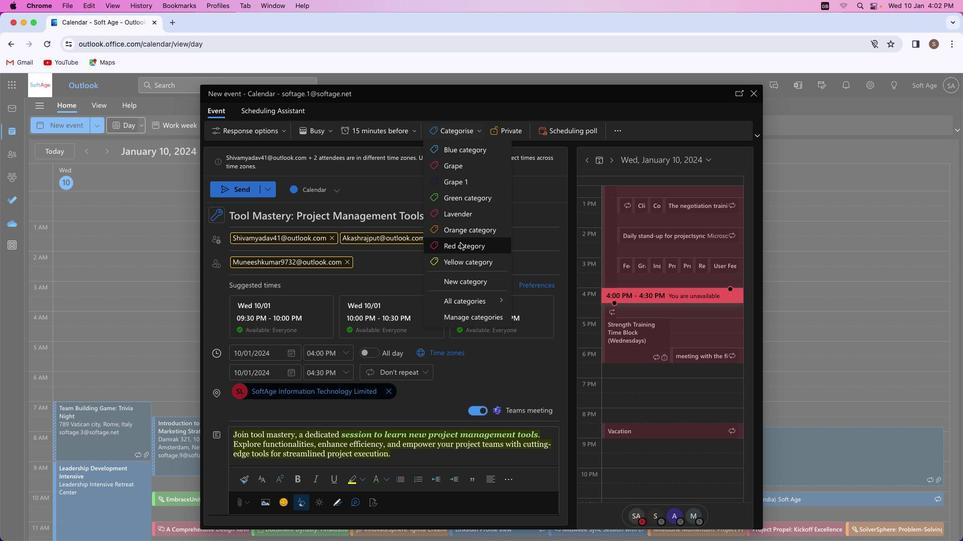 
Action: Mouse pressed left at (460, 243)
Screenshot: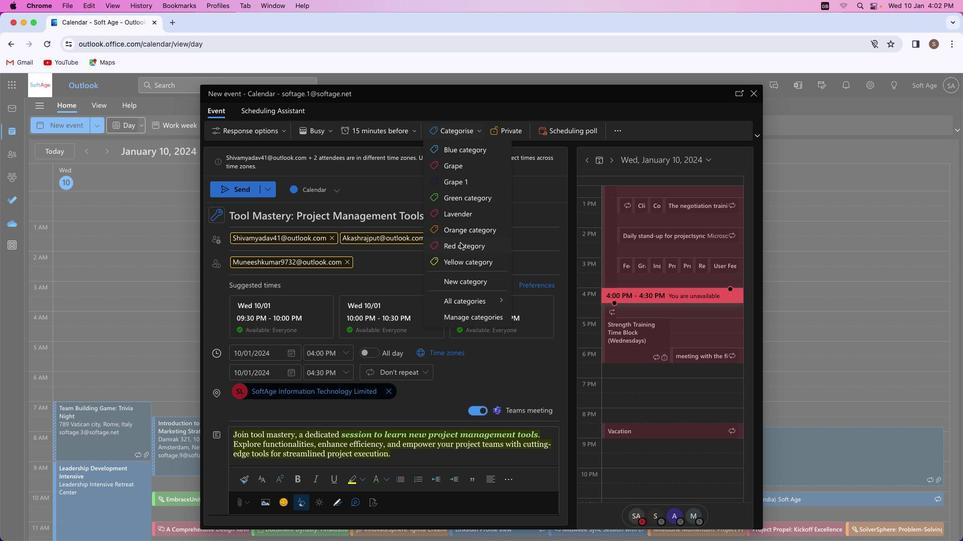 
Action: Mouse moved to (234, 189)
Screenshot: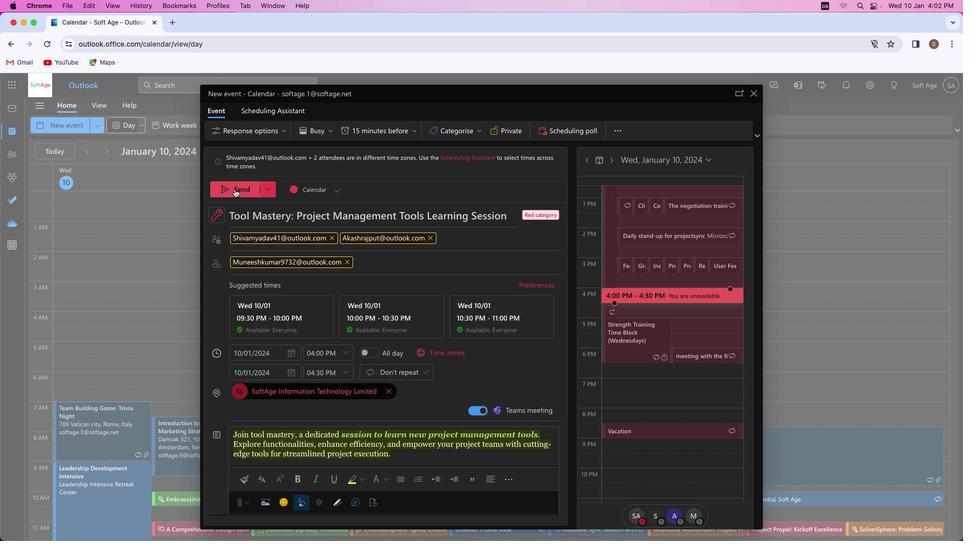 
Action: Mouse pressed left at (234, 189)
Screenshot: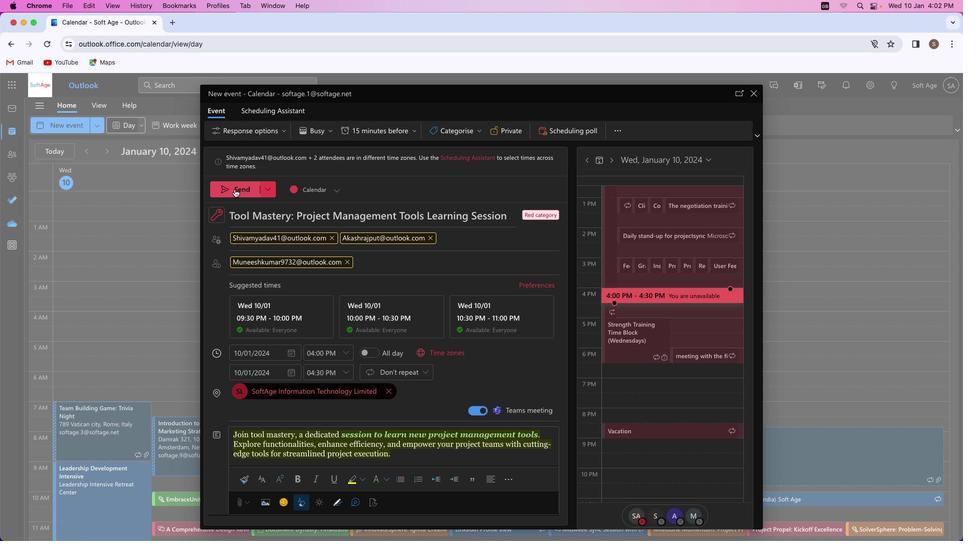 
Action: Mouse moved to (478, 530)
Screenshot: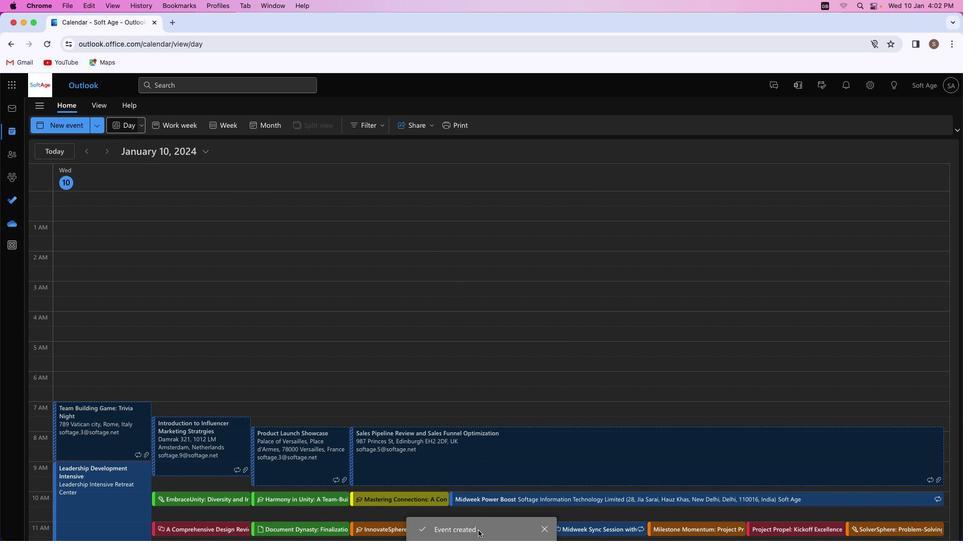 
